 Task: Search one way flight ticket for 3 adults in first from New York: John F. Kennedy International Airport (was New York International Airport) to Gillette: Gillette Campbell County Airport on 5-1-2023. Choice of flights is Alaska. Number of bags: 11 checked bags. Price is upto 92000. Outbound departure time preference is 21:30.
Action: Mouse moved to (208, 239)
Screenshot: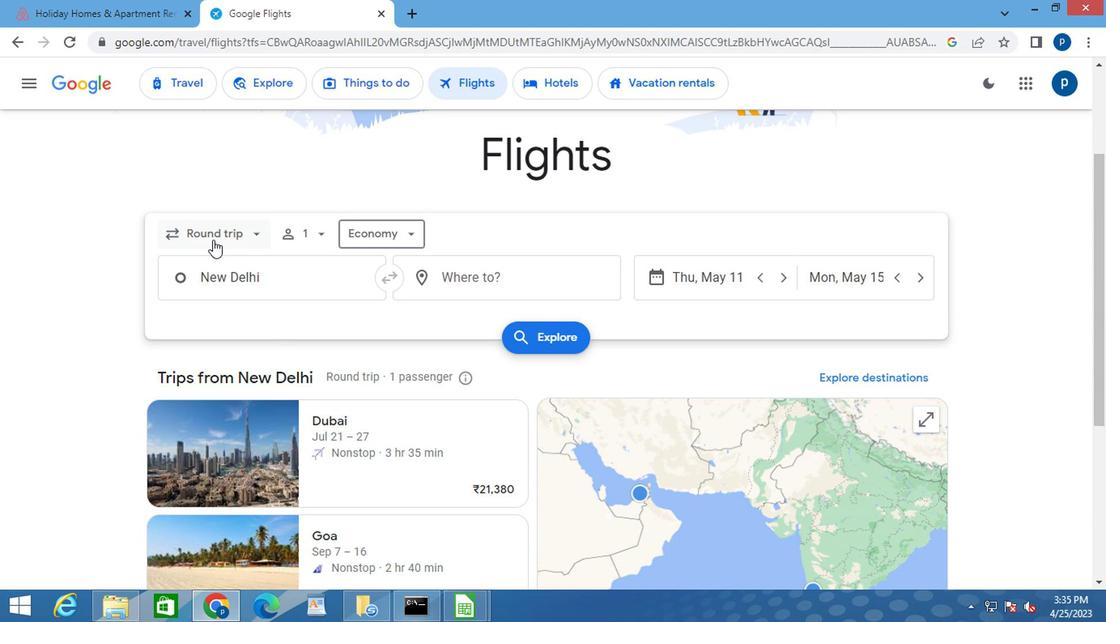 
Action: Mouse pressed left at (208, 239)
Screenshot: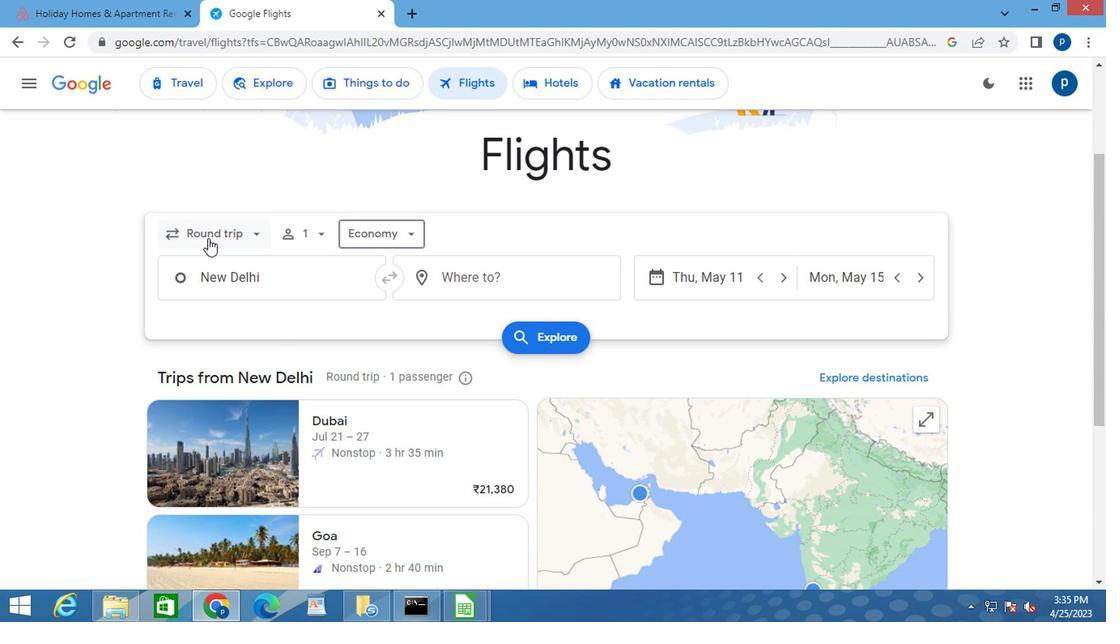 
Action: Mouse moved to (220, 301)
Screenshot: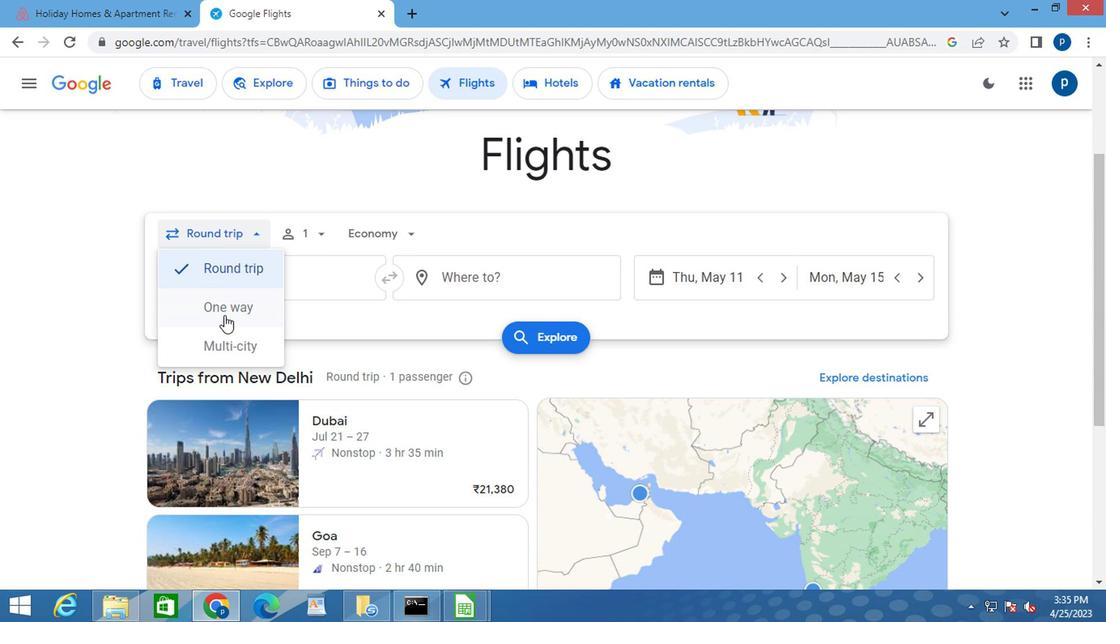 
Action: Mouse pressed left at (220, 301)
Screenshot: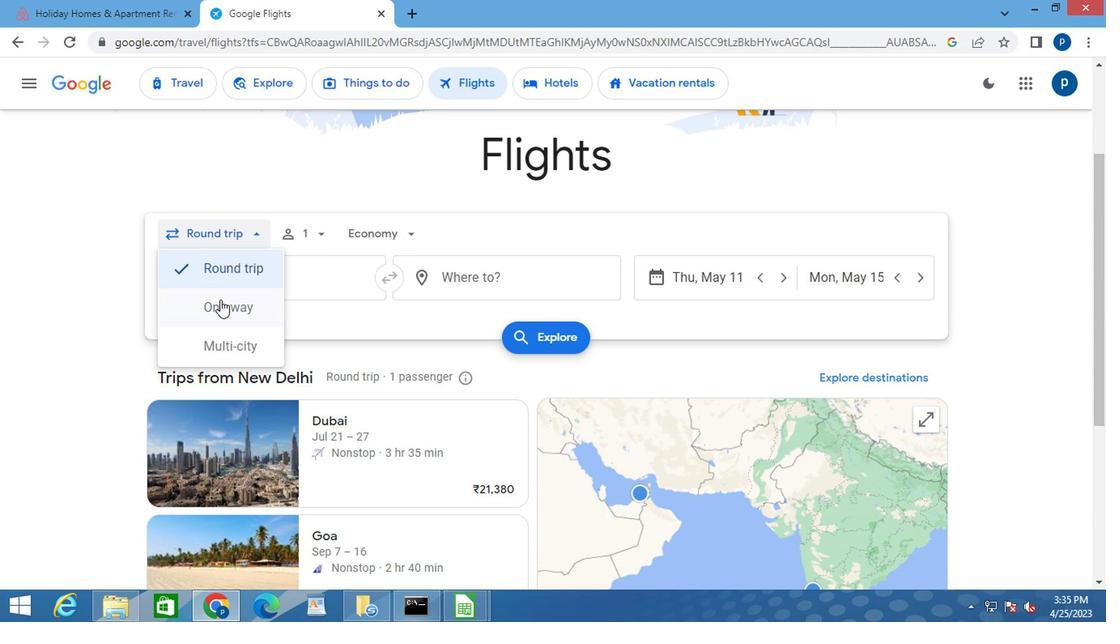 
Action: Mouse moved to (302, 240)
Screenshot: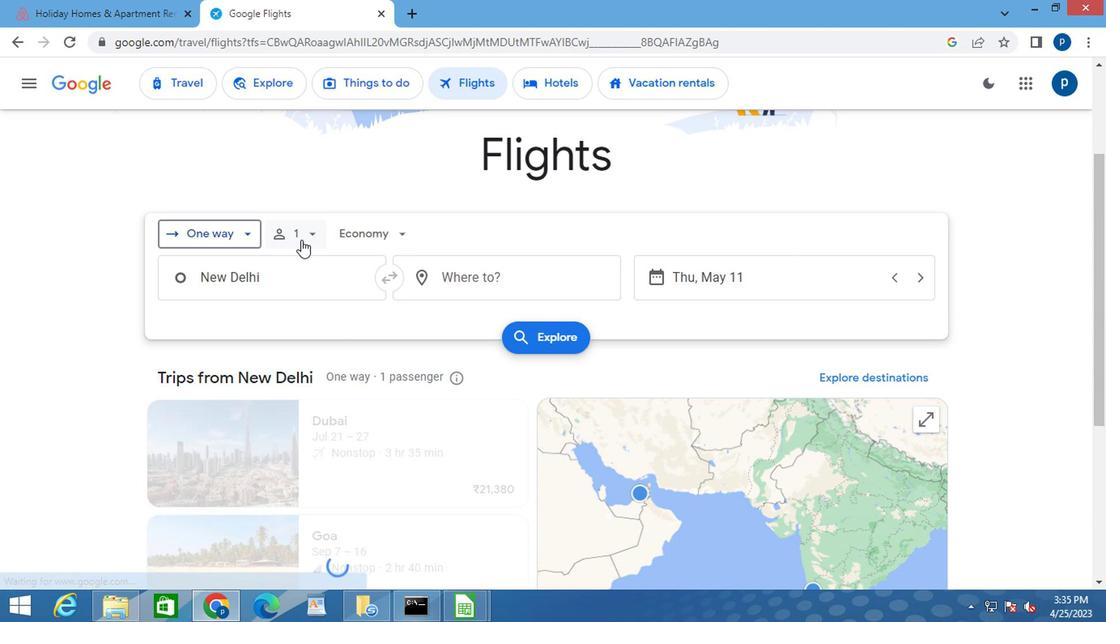 
Action: Mouse pressed left at (302, 240)
Screenshot: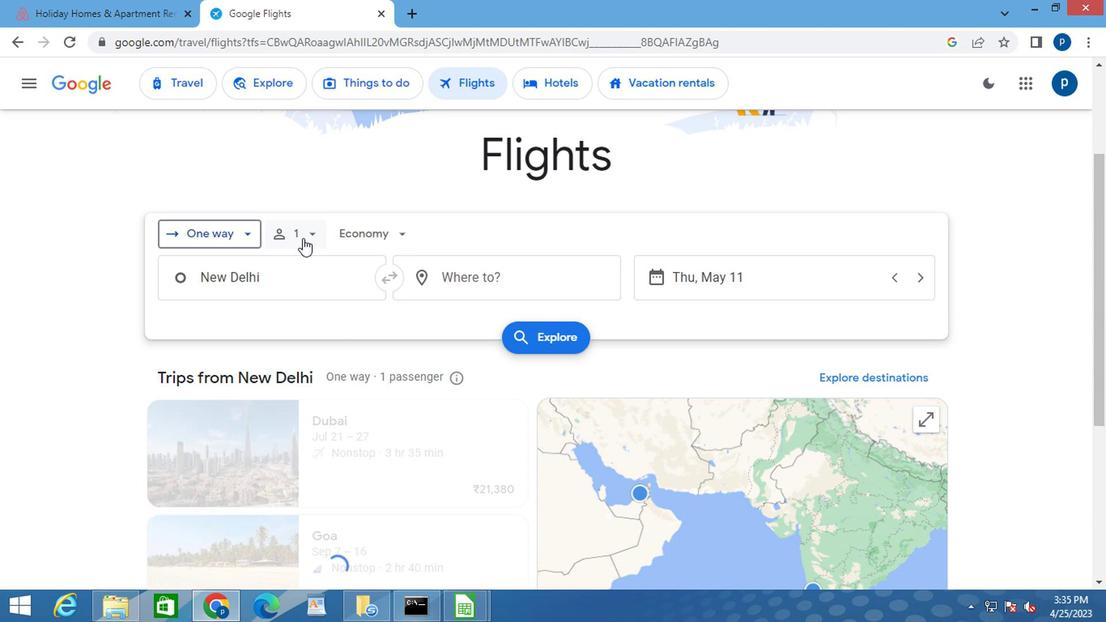 
Action: Mouse moved to (431, 274)
Screenshot: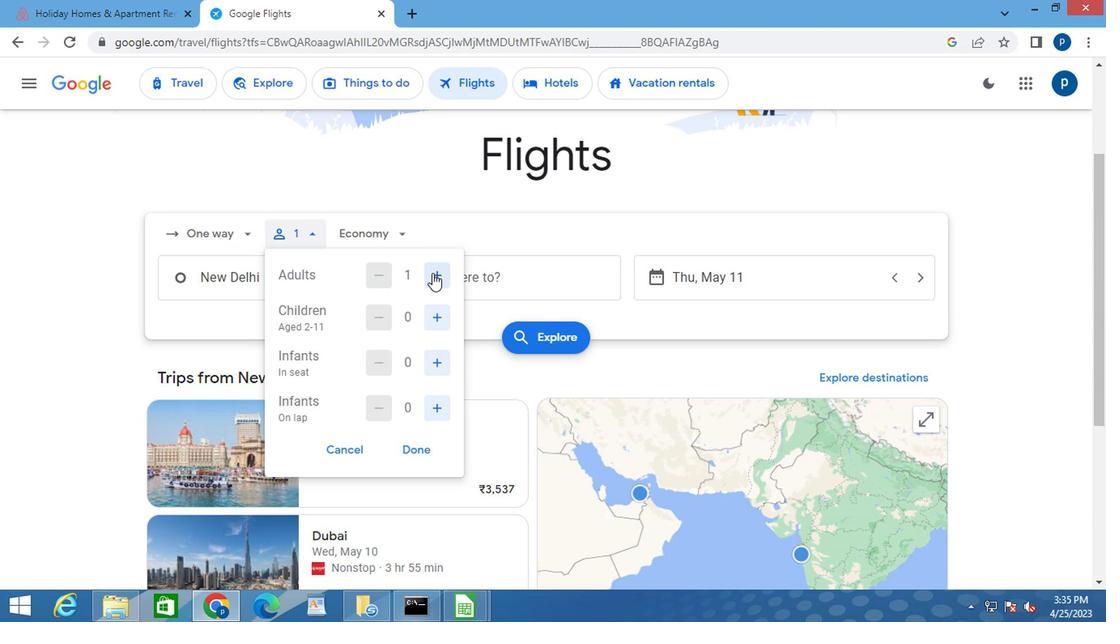 
Action: Mouse pressed left at (431, 274)
Screenshot: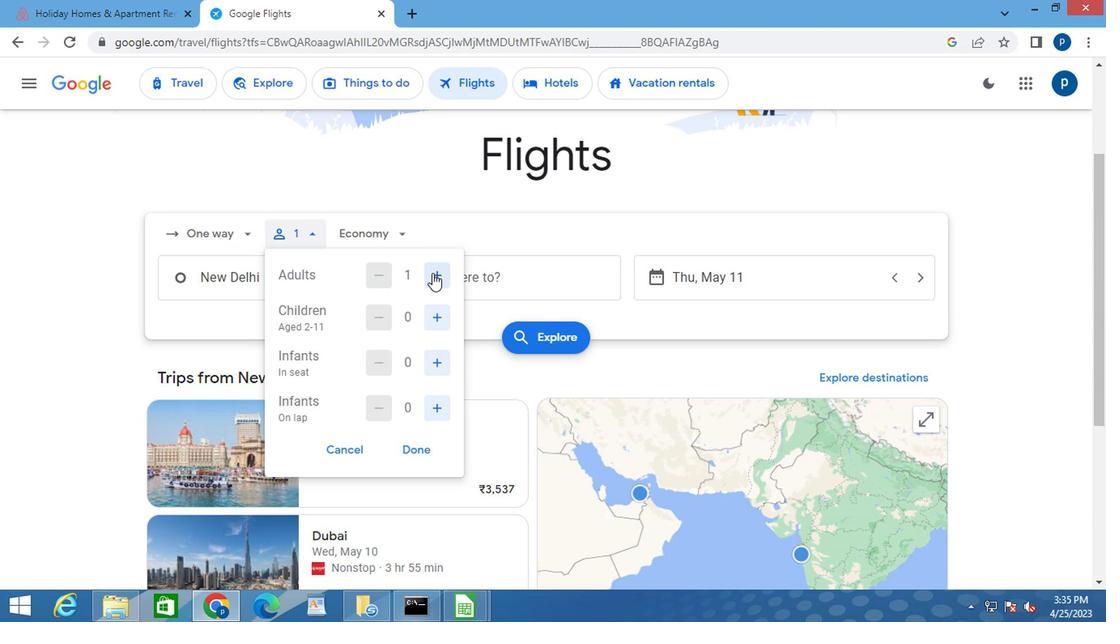 
Action: Mouse pressed left at (431, 274)
Screenshot: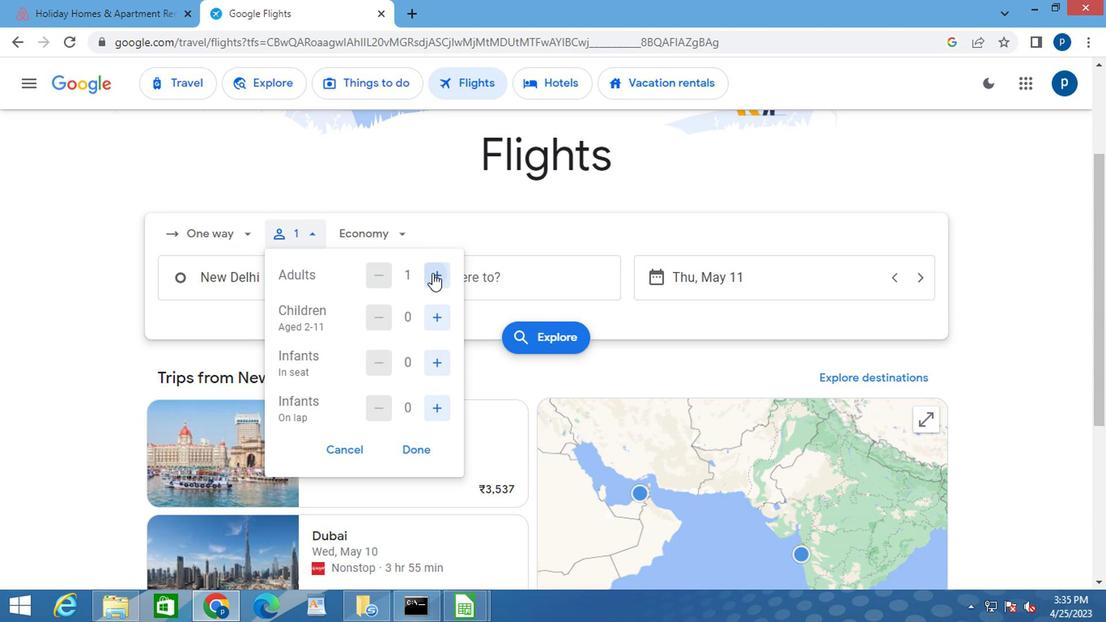 
Action: Mouse moved to (421, 442)
Screenshot: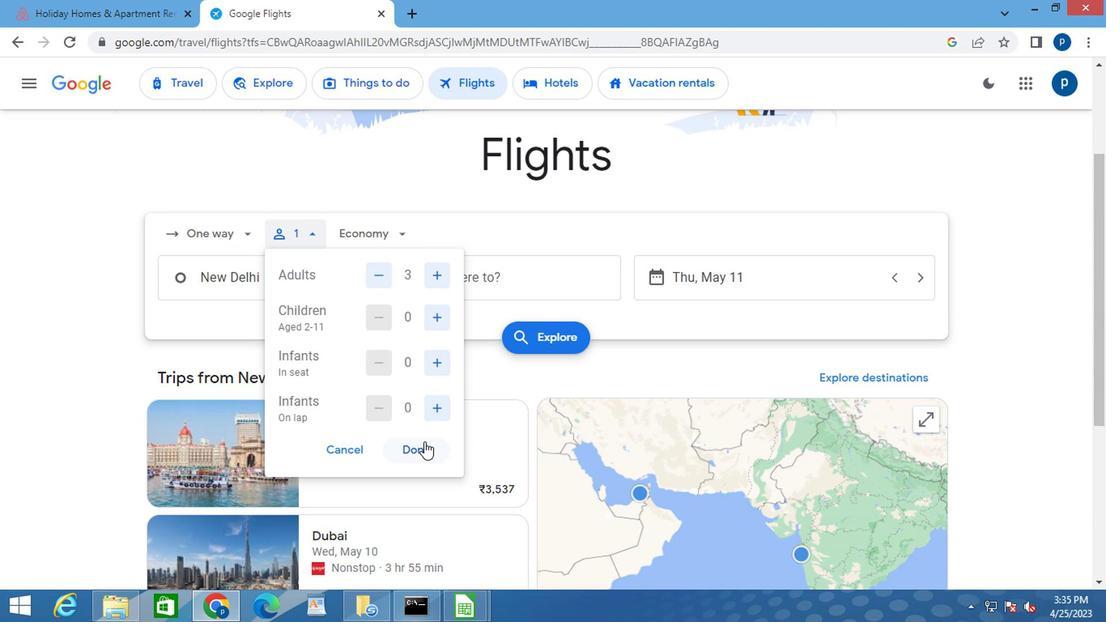 
Action: Mouse pressed left at (421, 442)
Screenshot: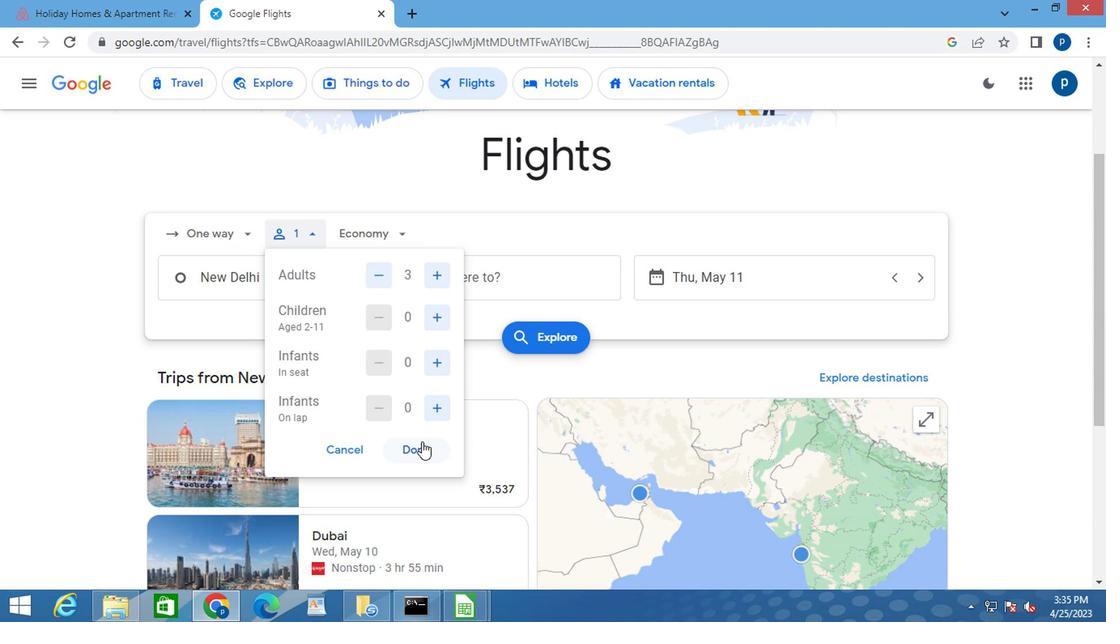 
Action: Mouse moved to (374, 238)
Screenshot: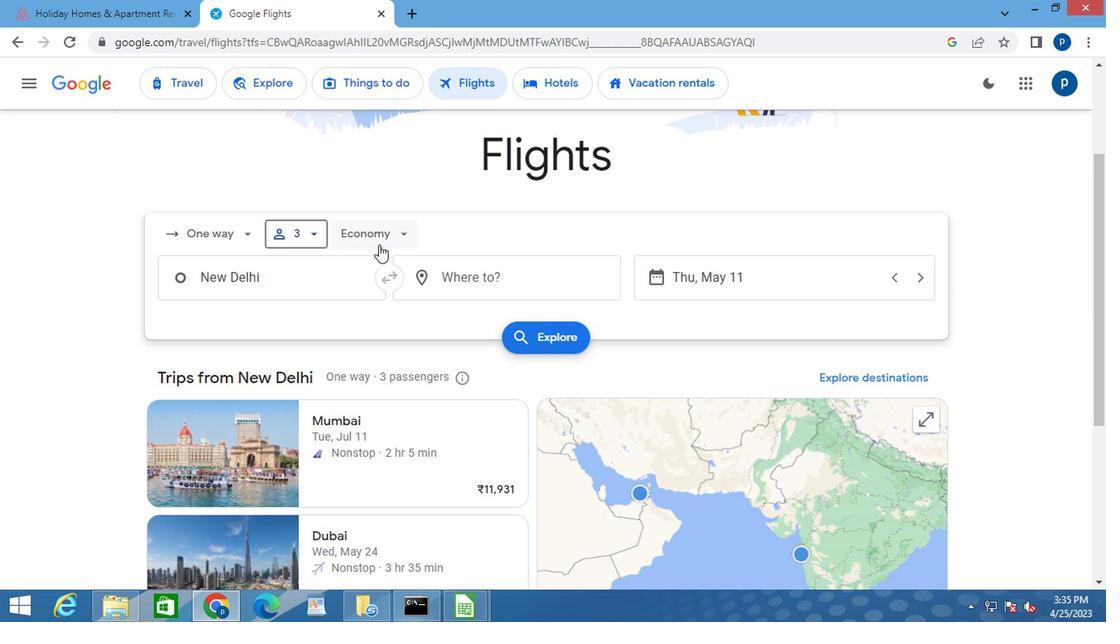 
Action: Mouse pressed left at (374, 238)
Screenshot: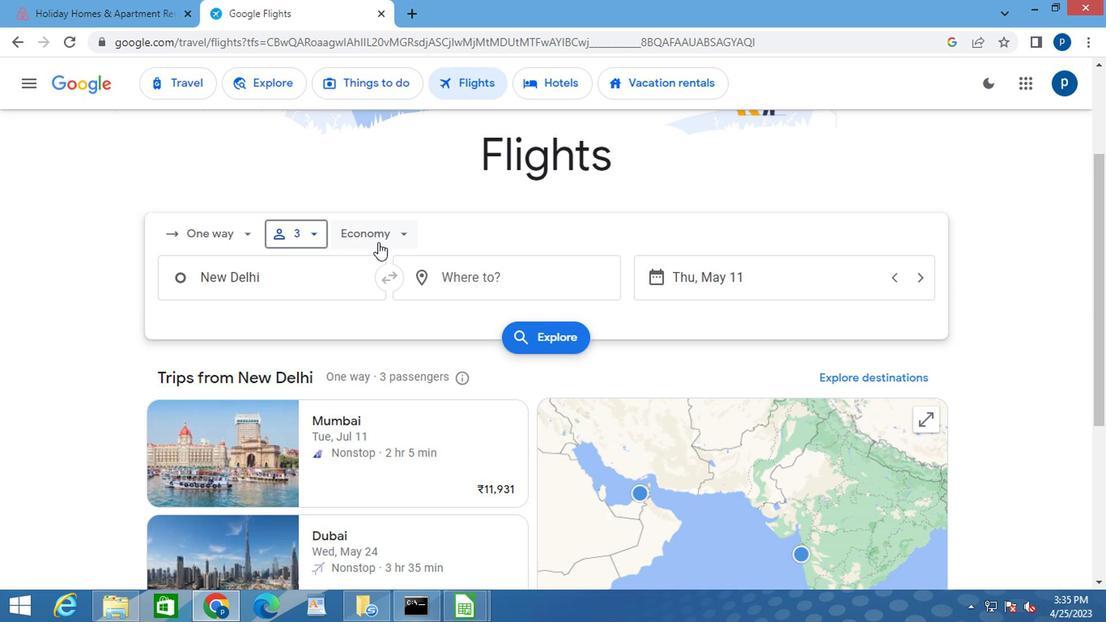 
Action: Mouse moved to (393, 383)
Screenshot: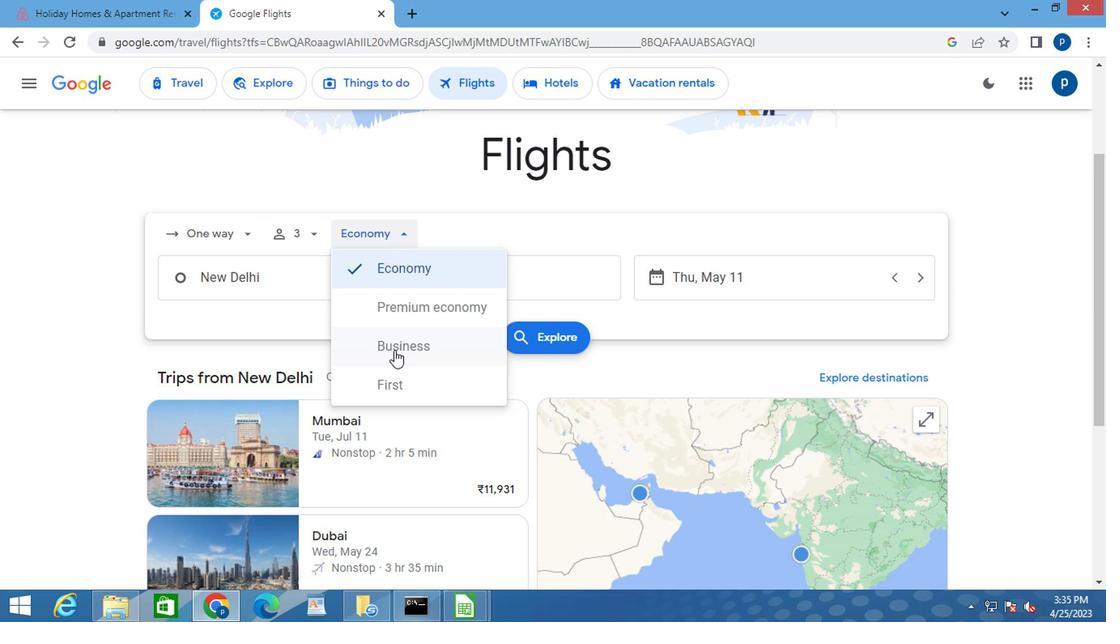
Action: Mouse pressed left at (393, 383)
Screenshot: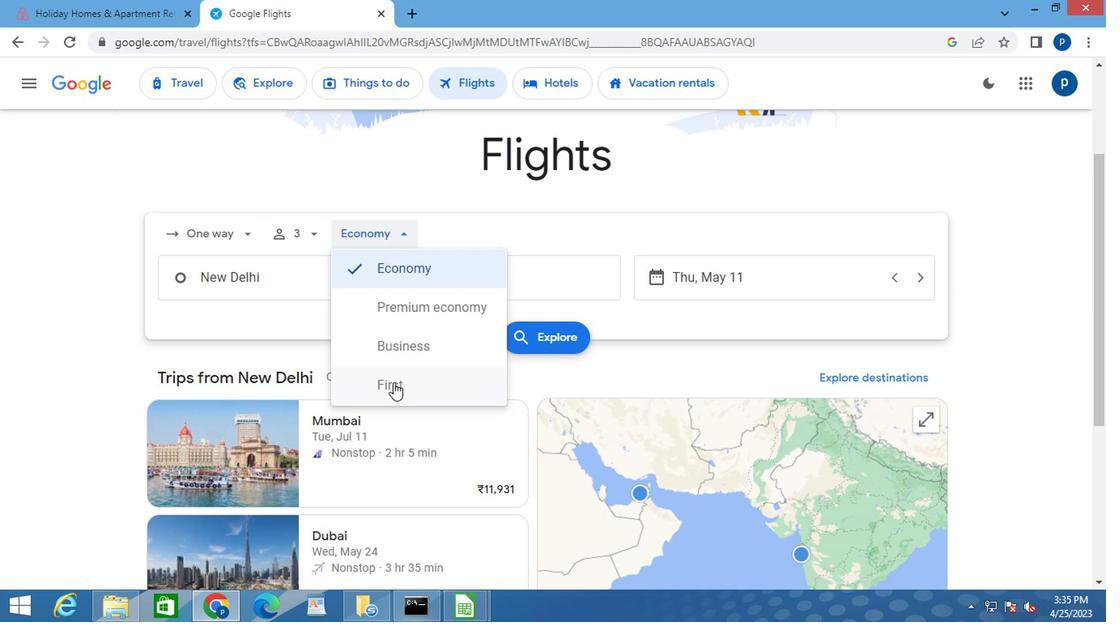 
Action: Mouse moved to (246, 281)
Screenshot: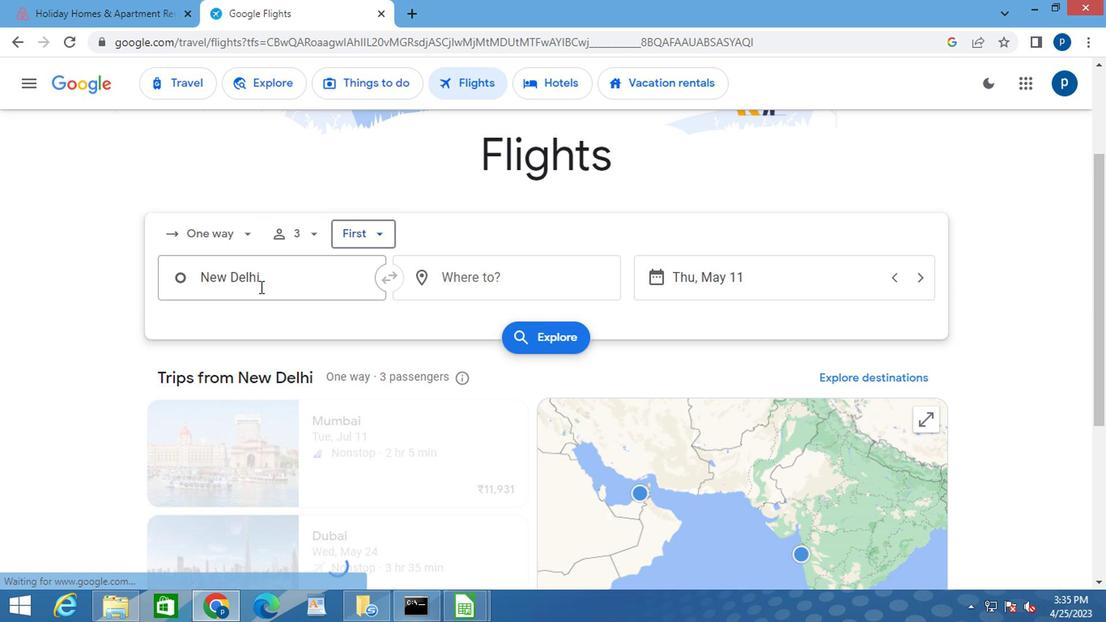 
Action: Mouse pressed left at (246, 281)
Screenshot: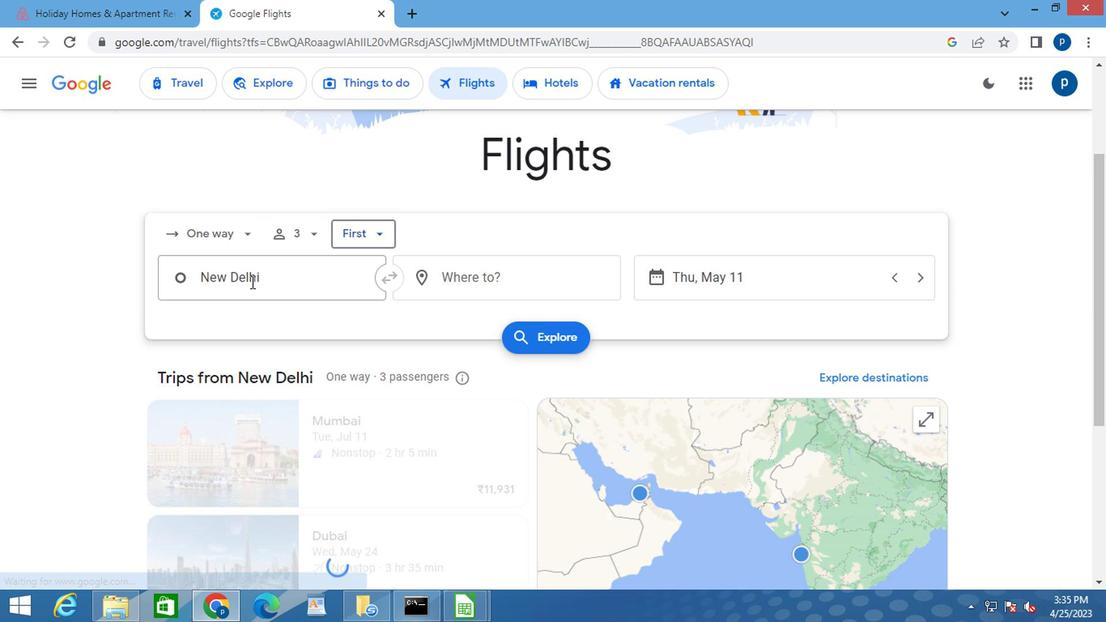 
Action: Mouse moved to (253, 279)
Screenshot: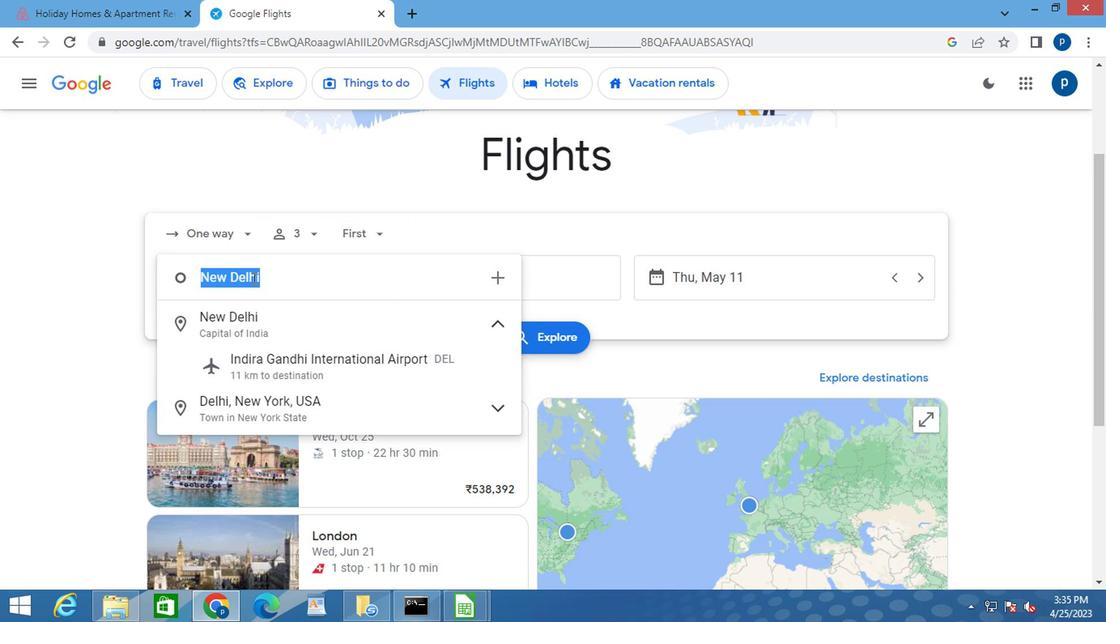 
Action: Key pressed <Key.delete>k<Key.caps_lock>enne
Screenshot: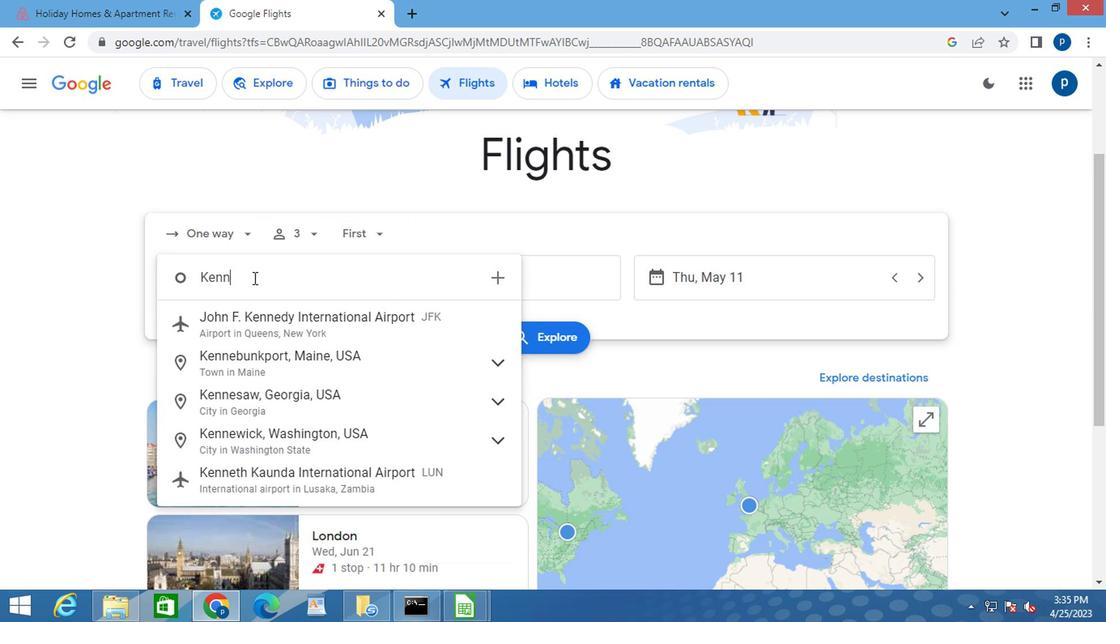 
Action: Mouse moved to (291, 317)
Screenshot: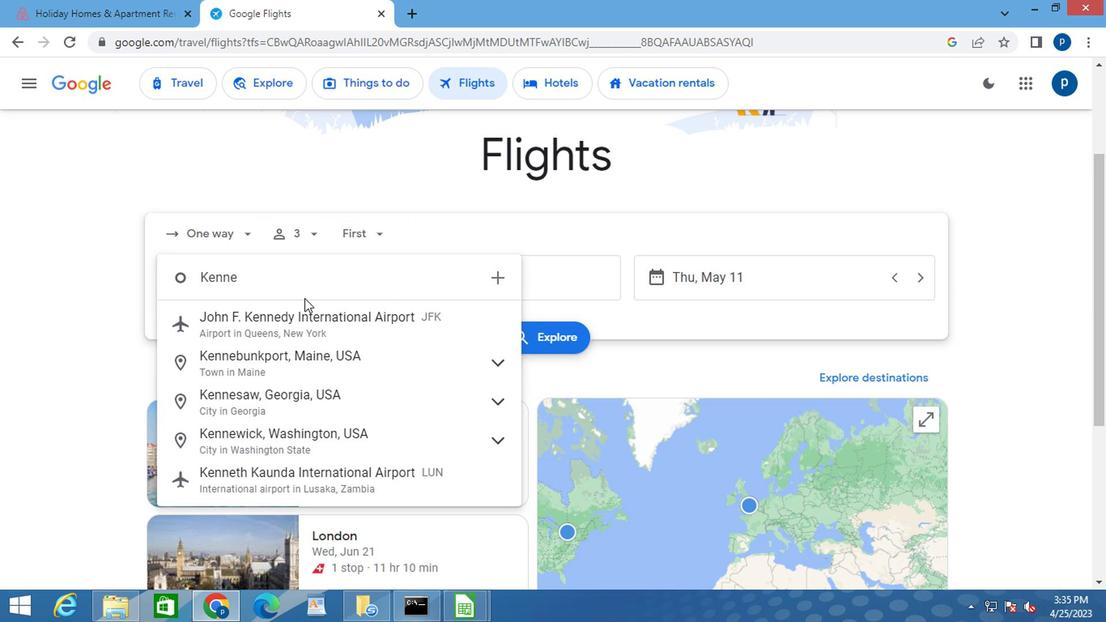
Action: Mouse pressed left at (291, 317)
Screenshot: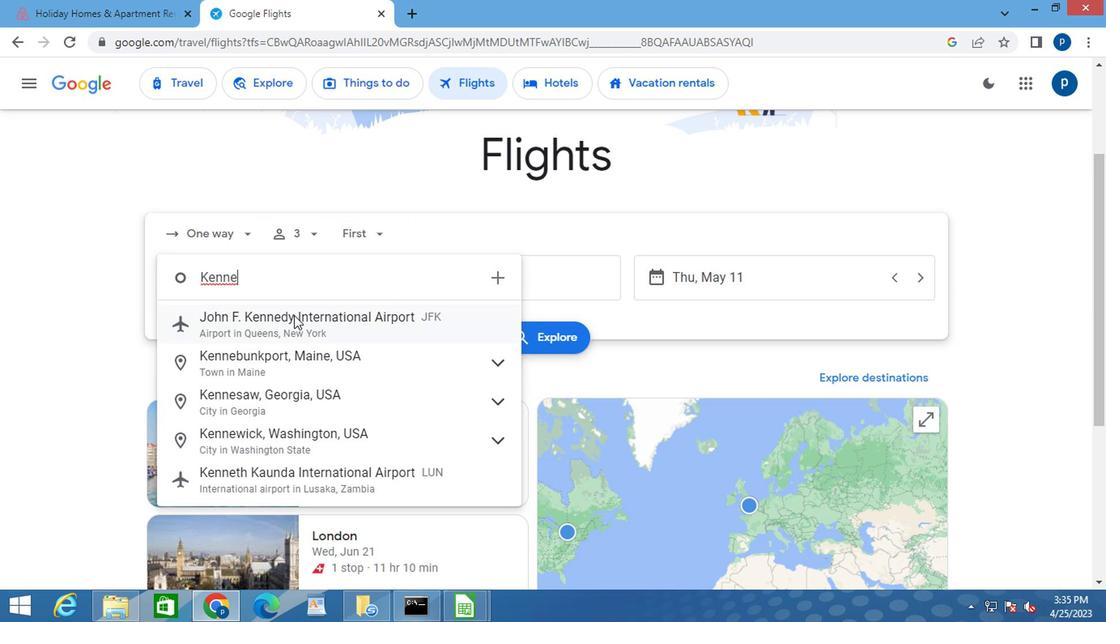 
Action: Mouse moved to (455, 282)
Screenshot: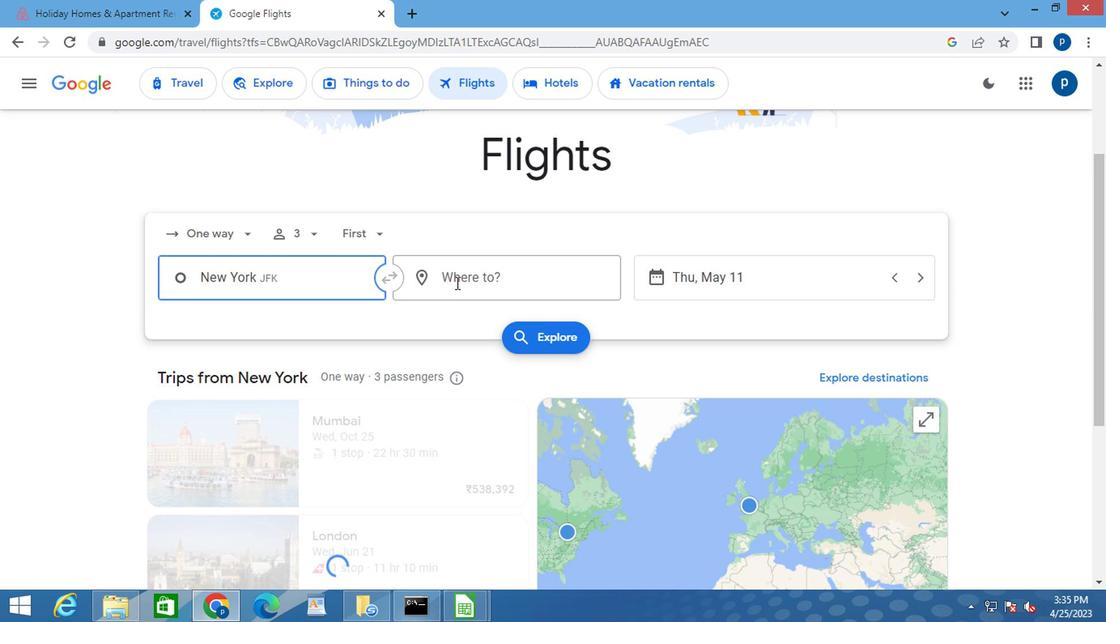 
Action: Mouse pressed left at (455, 282)
Screenshot: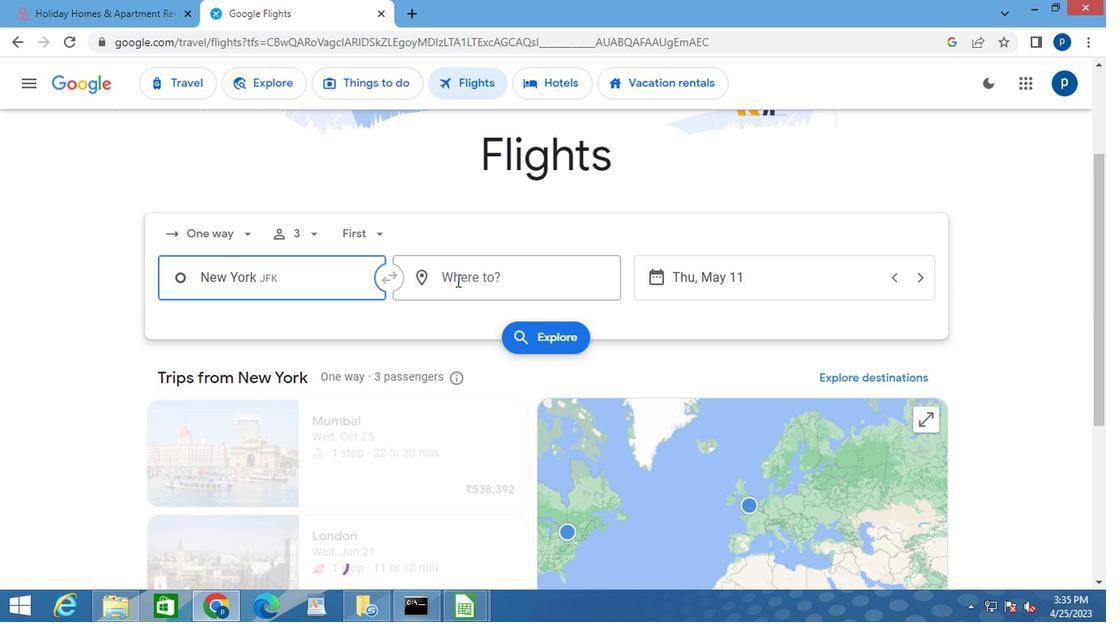 
Action: Mouse moved to (455, 279)
Screenshot: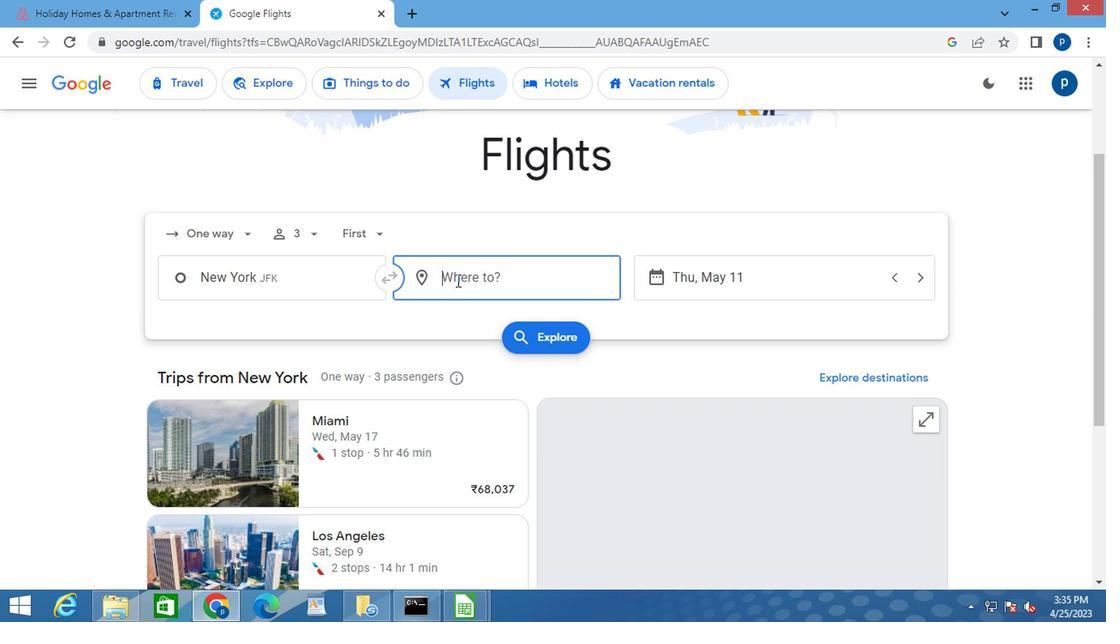 
Action: Key pressed <Key.caps_lock>g<Key.caps_lock>illt<Key.backspace>et
Screenshot: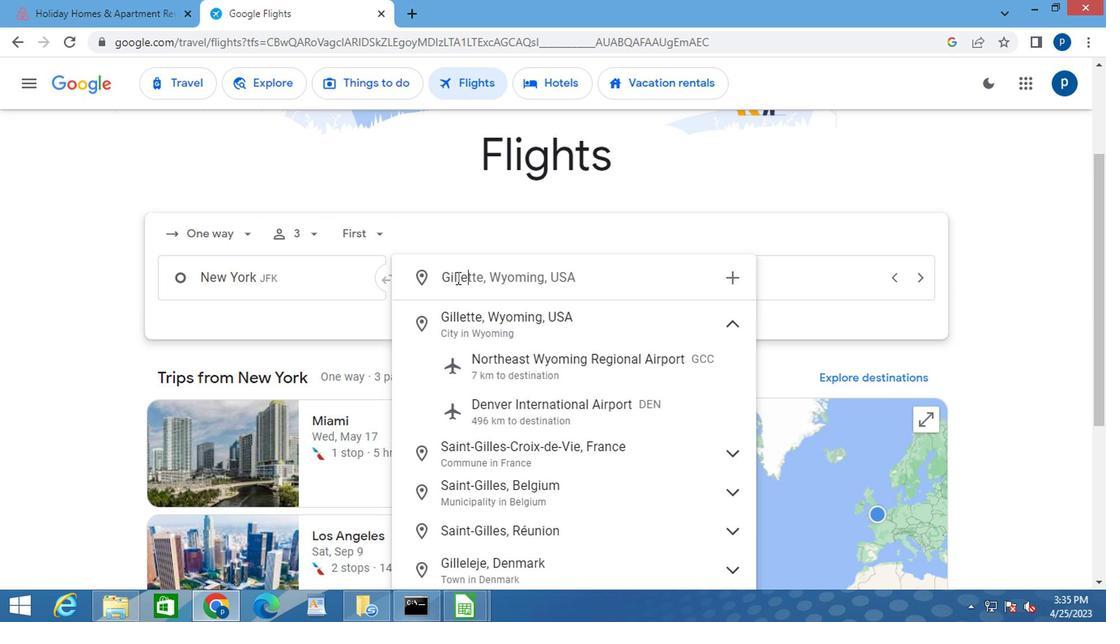 
Action: Mouse moved to (486, 329)
Screenshot: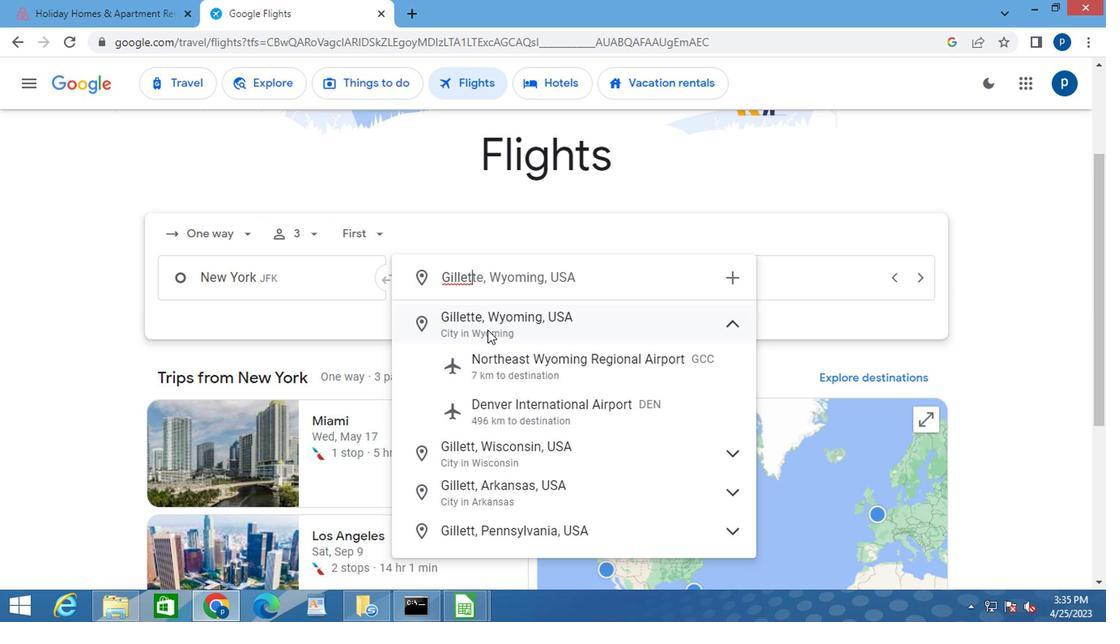 
Action: Mouse pressed left at (486, 329)
Screenshot: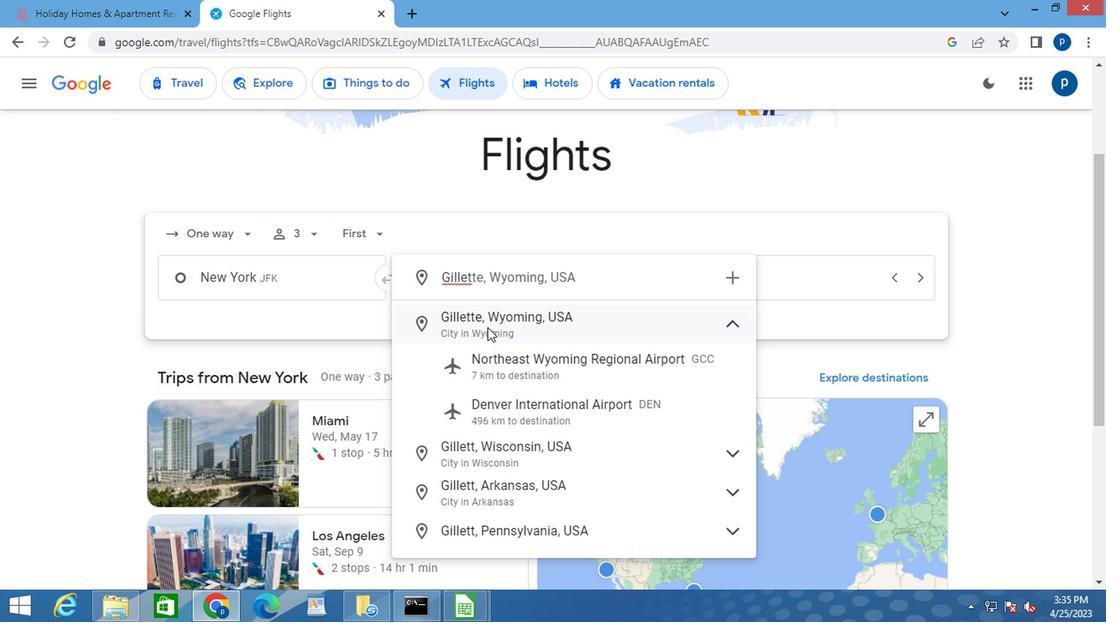 
Action: Mouse moved to (655, 284)
Screenshot: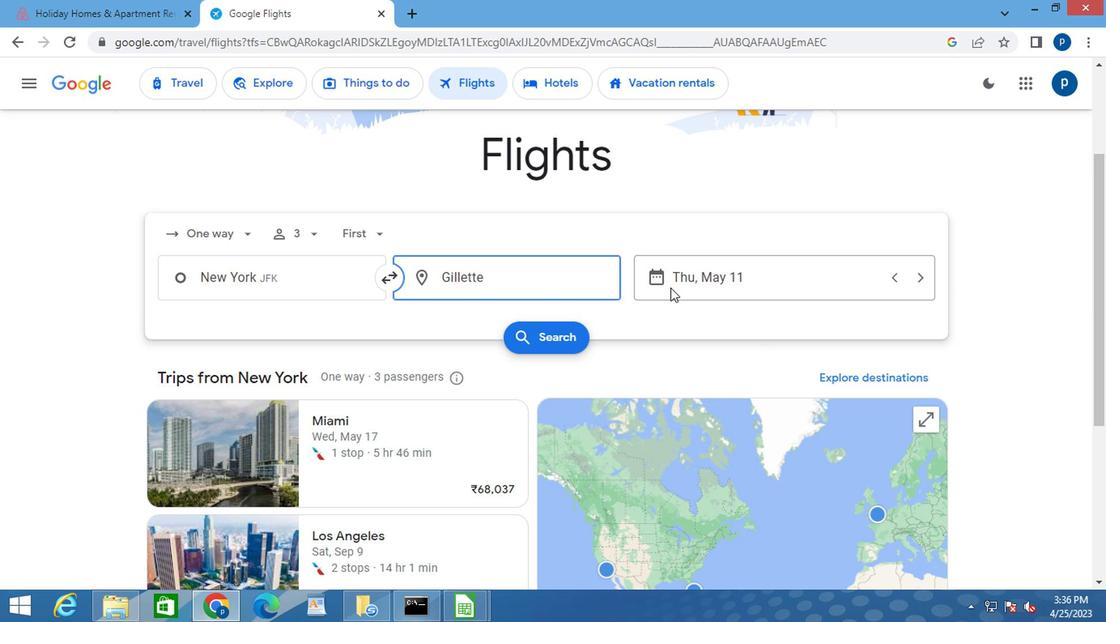
Action: Mouse pressed left at (655, 284)
Screenshot: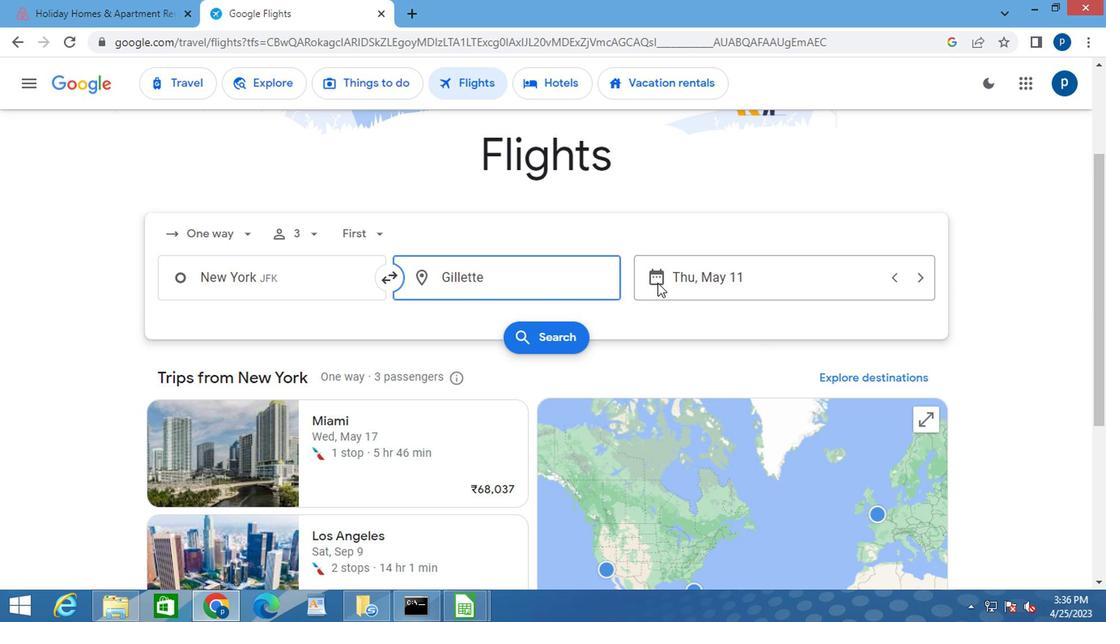 
Action: Mouse moved to (704, 293)
Screenshot: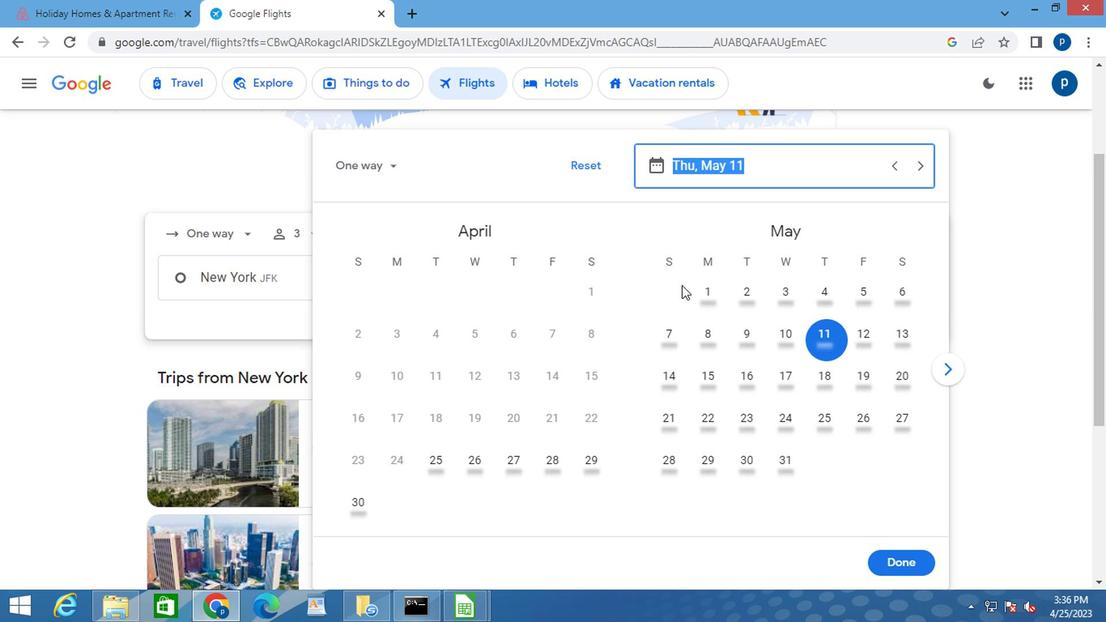 
Action: Mouse pressed left at (704, 293)
Screenshot: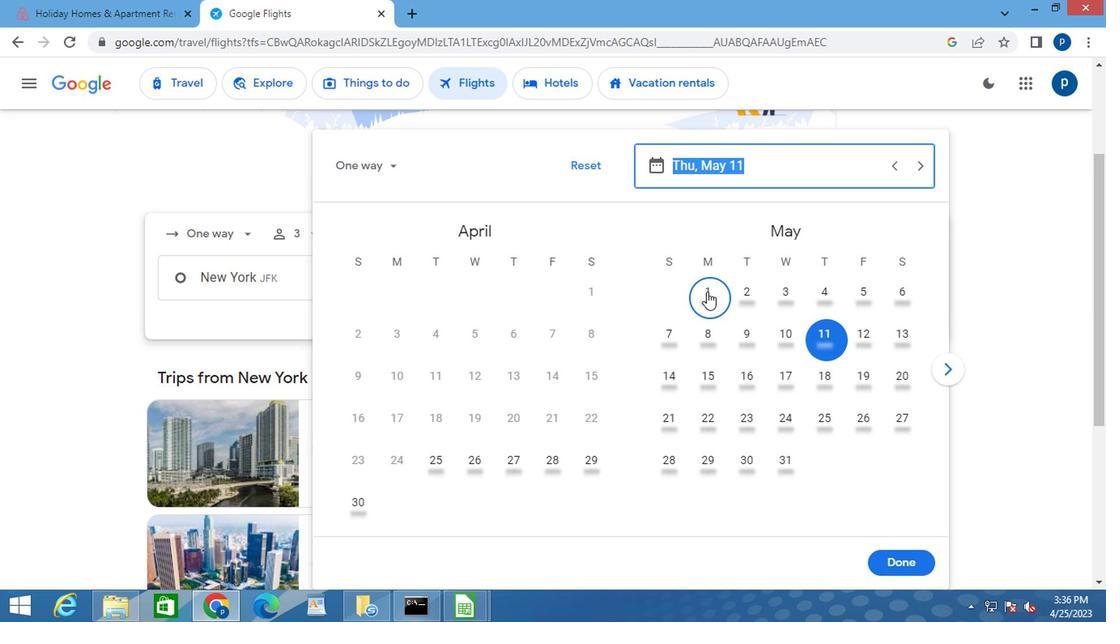 
Action: Mouse moved to (891, 562)
Screenshot: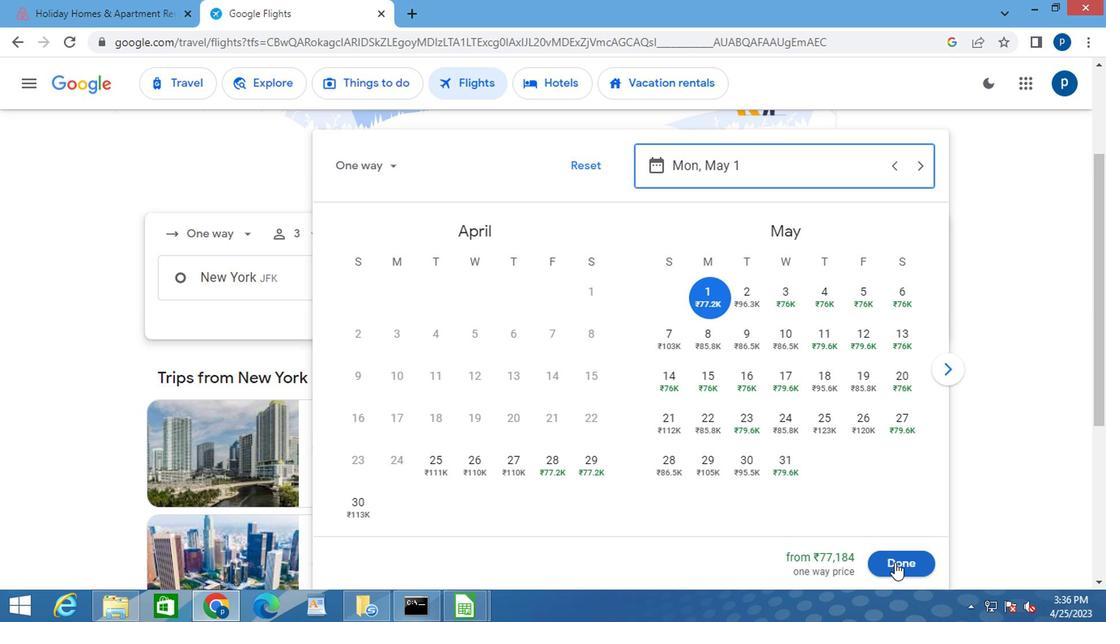 
Action: Mouse pressed left at (891, 562)
Screenshot: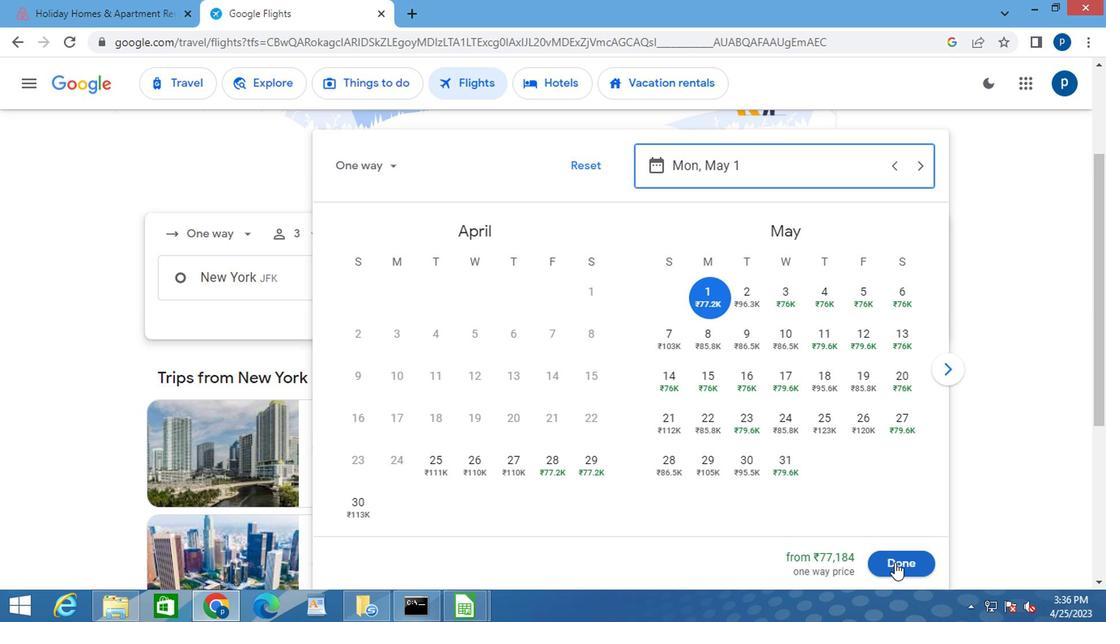 
Action: Mouse moved to (558, 345)
Screenshot: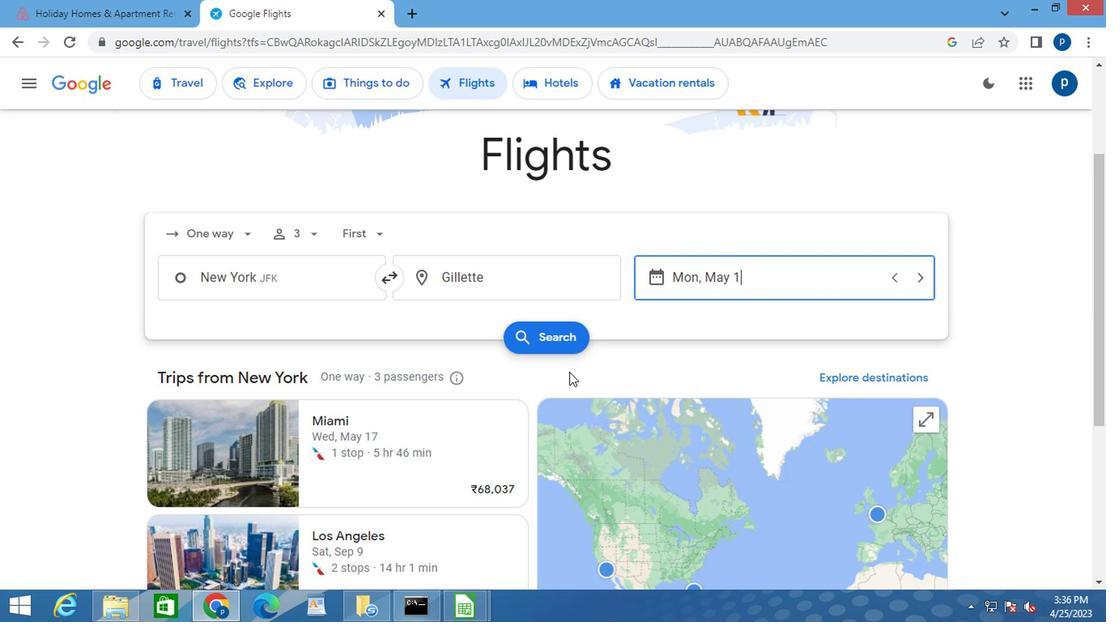 
Action: Mouse pressed left at (558, 345)
Screenshot: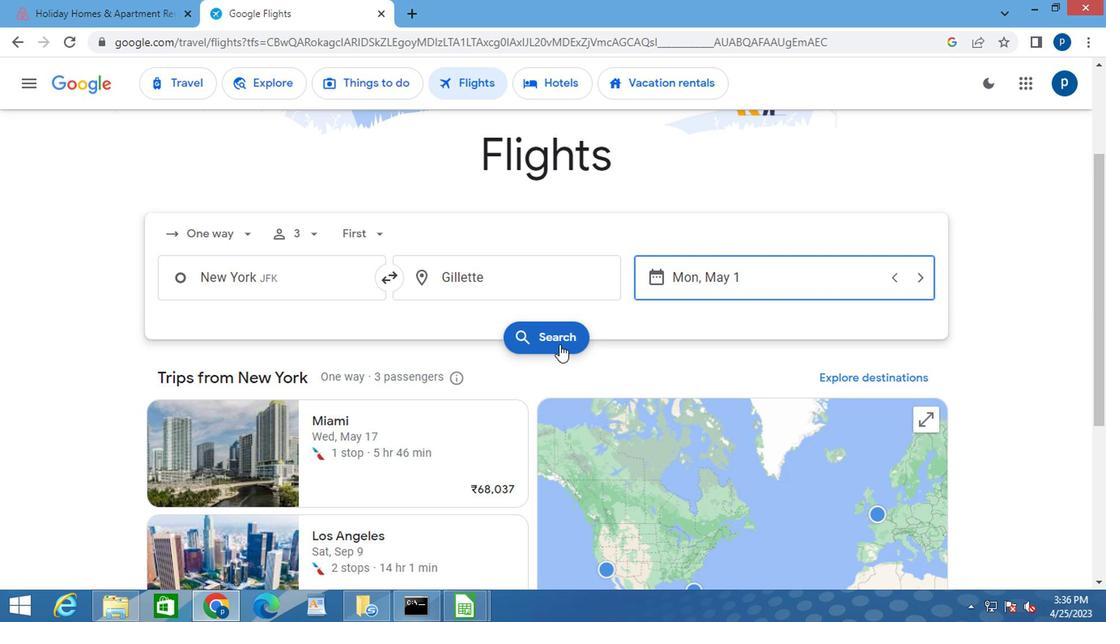 
Action: Mouse moved to (178, 236)
Screenshot: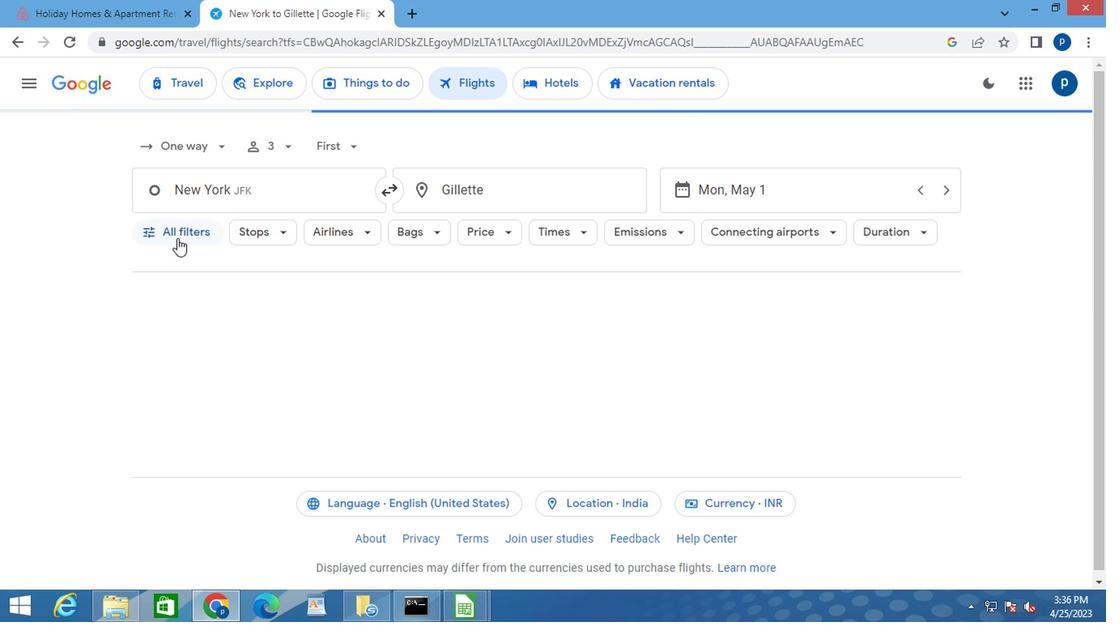 
Action: Mouse pressed left at (178, 236)
Screenshot: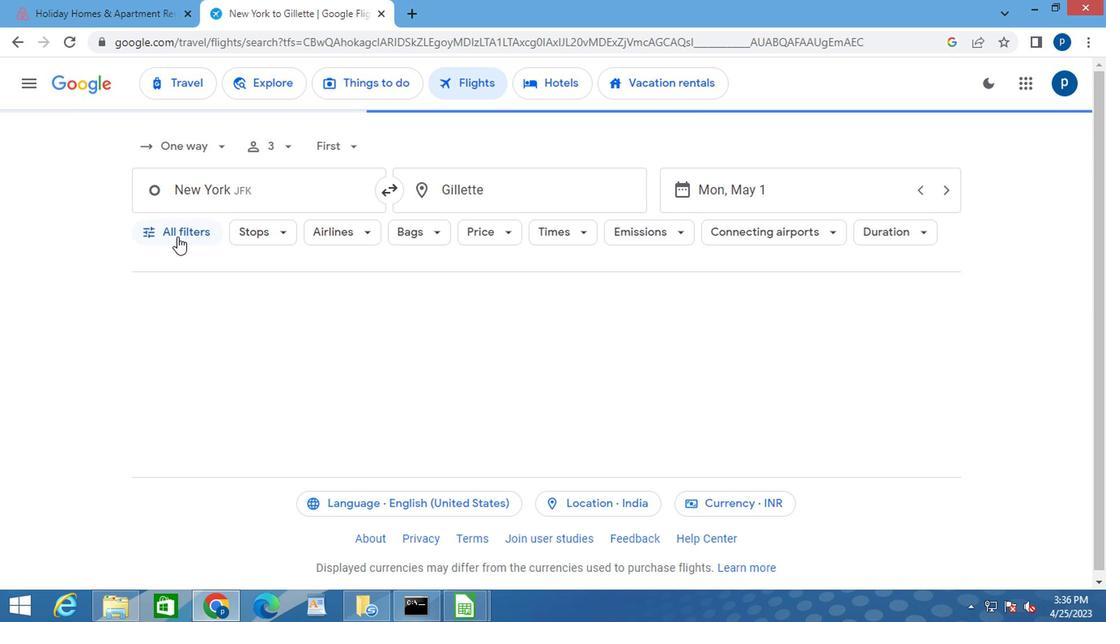 
Action: Mouse moved to (255, 357)
Screenshot: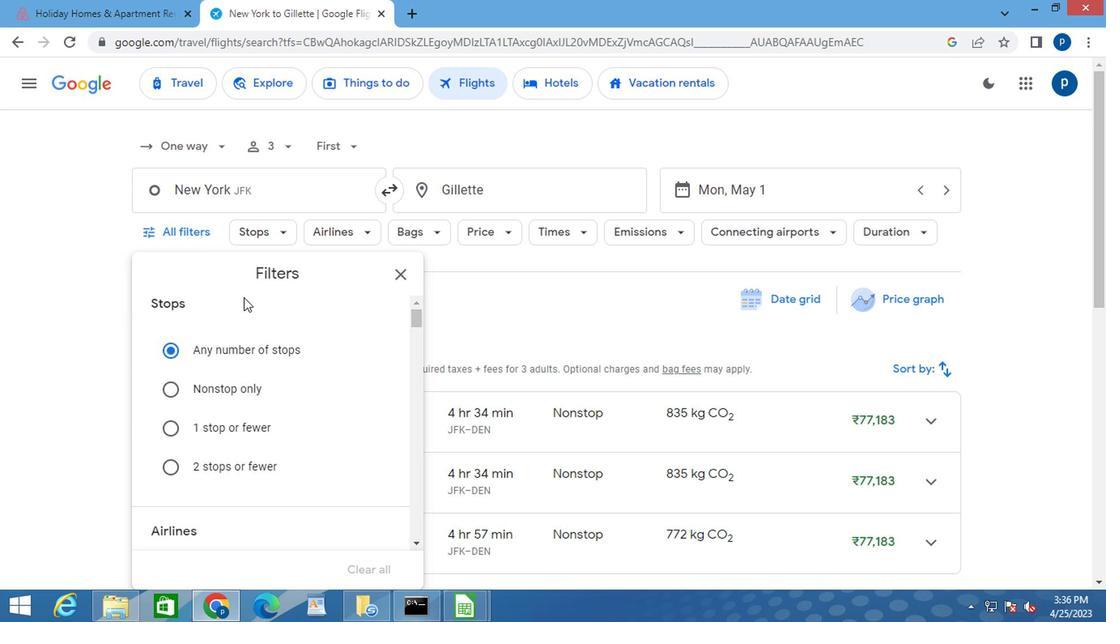 
Action: Mouse scrolled (255, 356) with delta (0, -1)
Screenshot: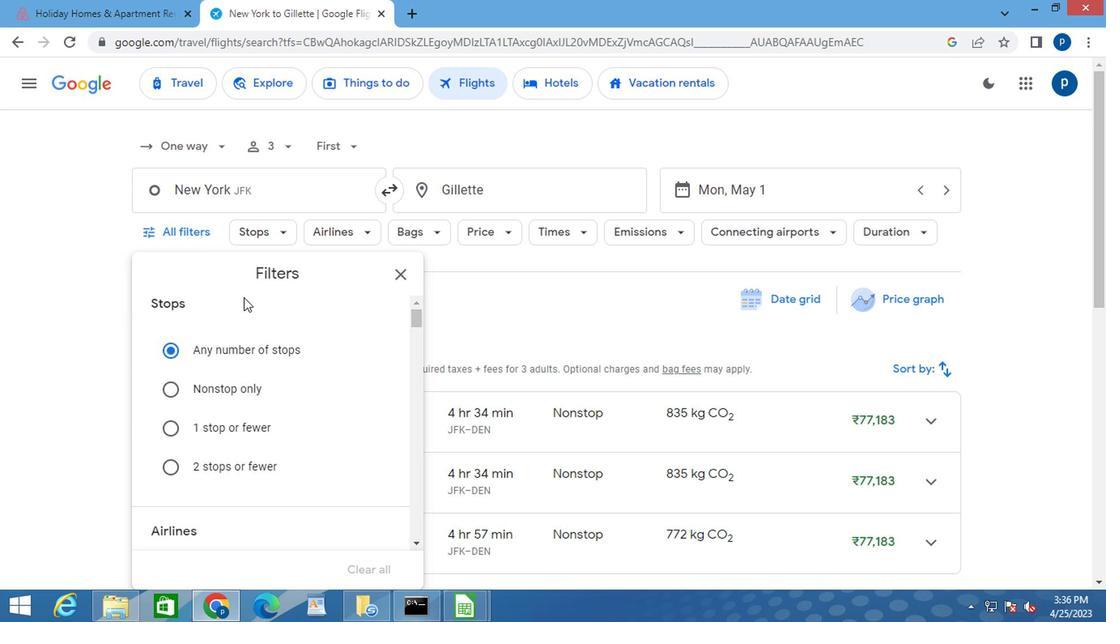 
Action: Mouse moved to (255, 359)
Screenshot: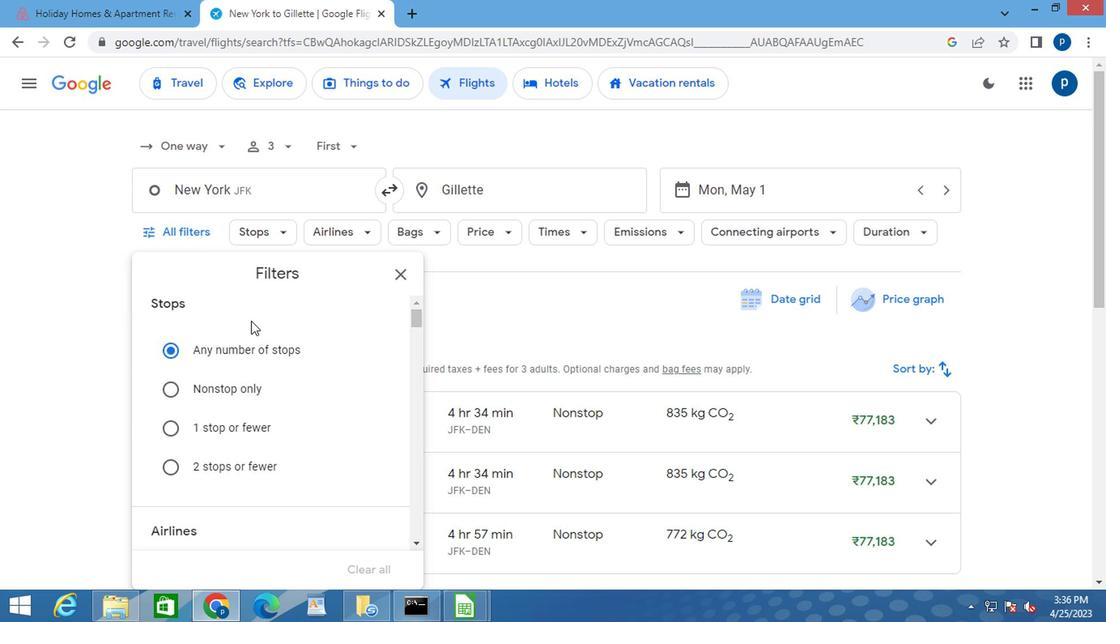 
Action: Mouse scrolled (255, 359) with delta (0, 0)
Screenshot: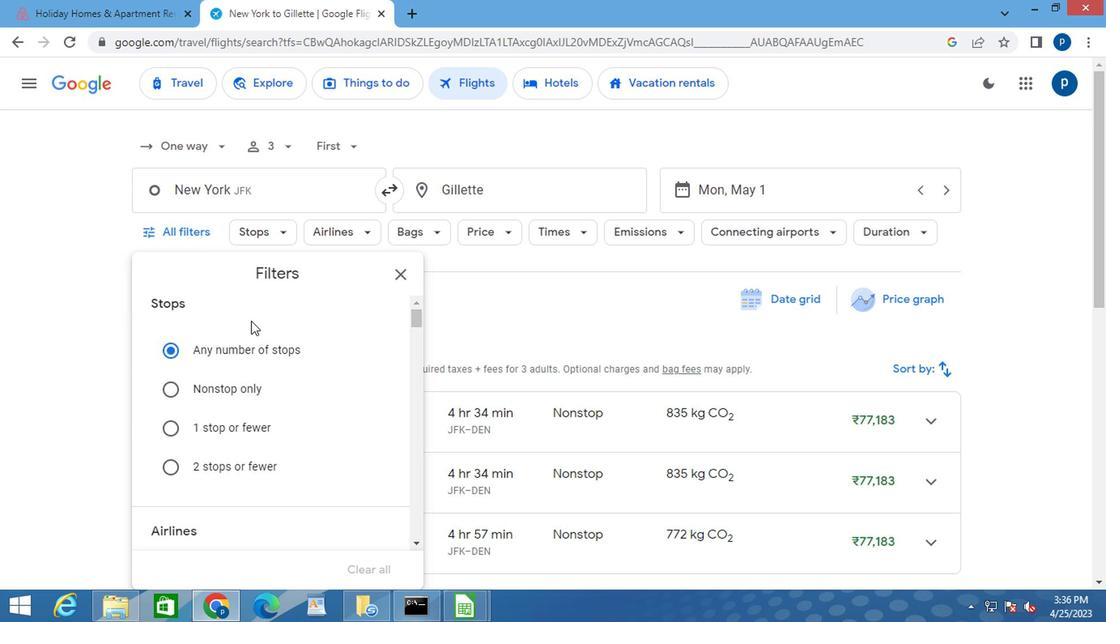 
Action: Mouse scrolled (255, 359) with delta (0, 0)
Screenshot: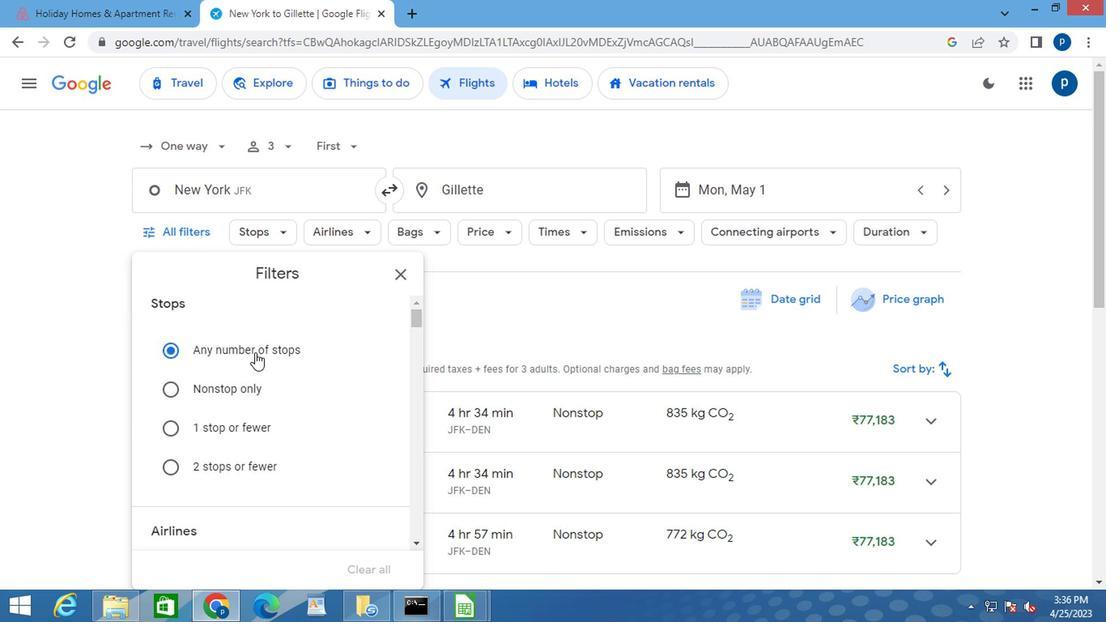 
Action: Mouse moved to (257, 360)
Screenshot: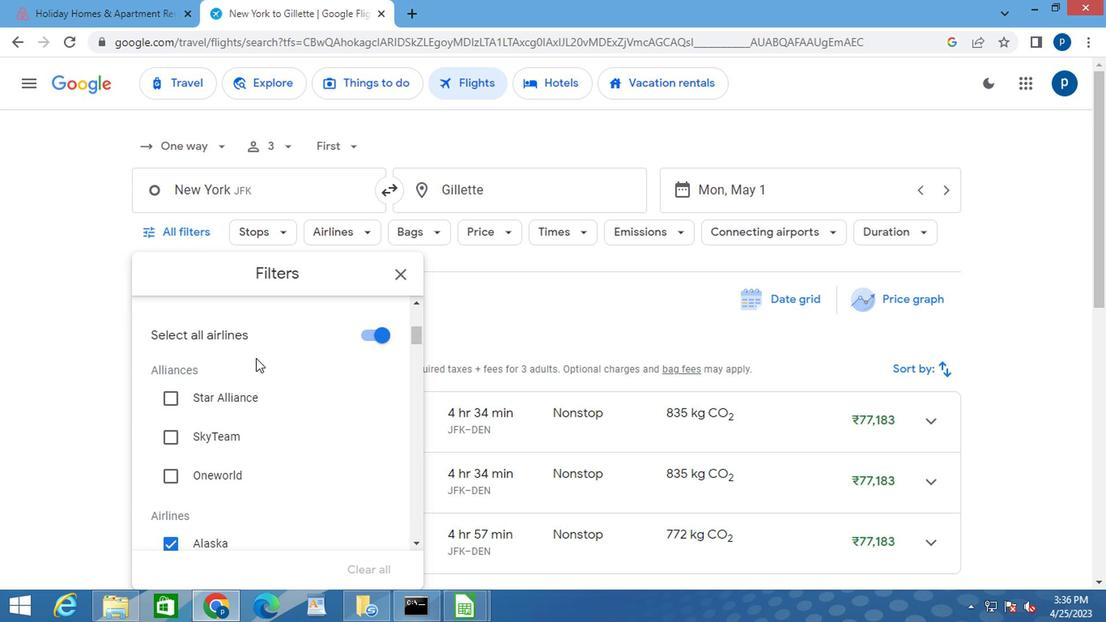 
Action: Mouse scrolled (257, 359) with delta (0, 0)
Screenshot: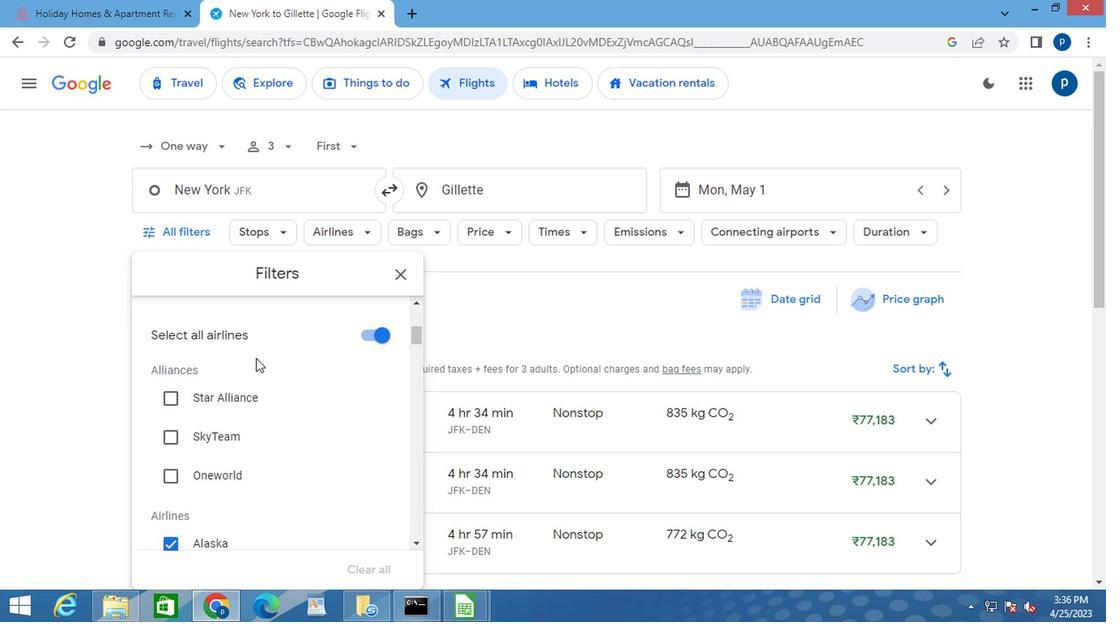 
Action: Mouse moved to (259, 363)
Screenshot: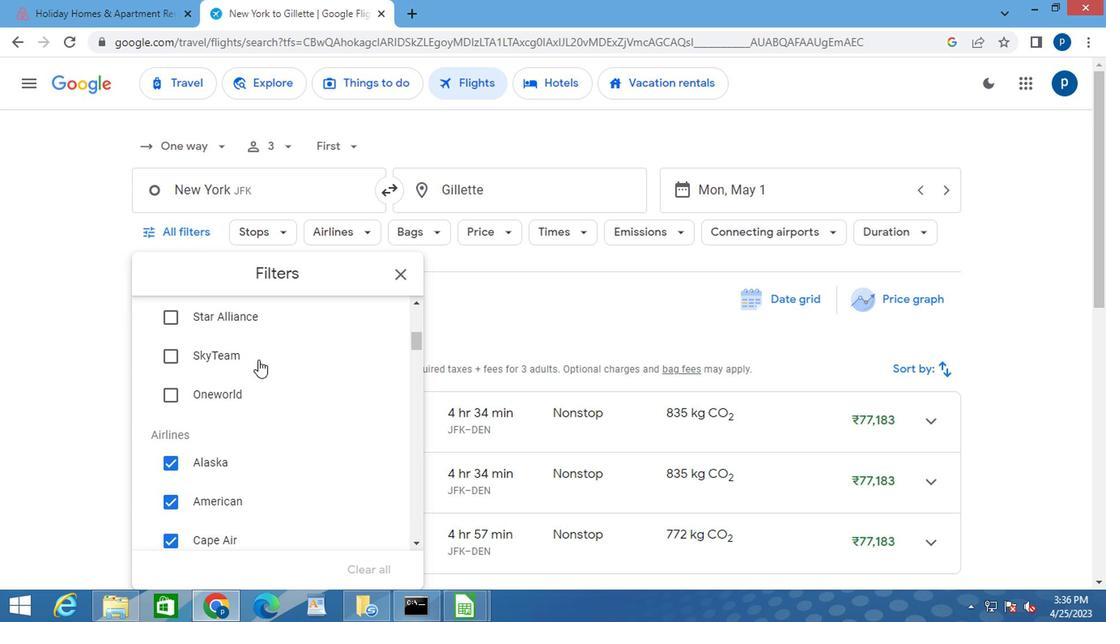 
Action: Mouse scrolled (259, 362) with delta (0, -1)
Screenshot: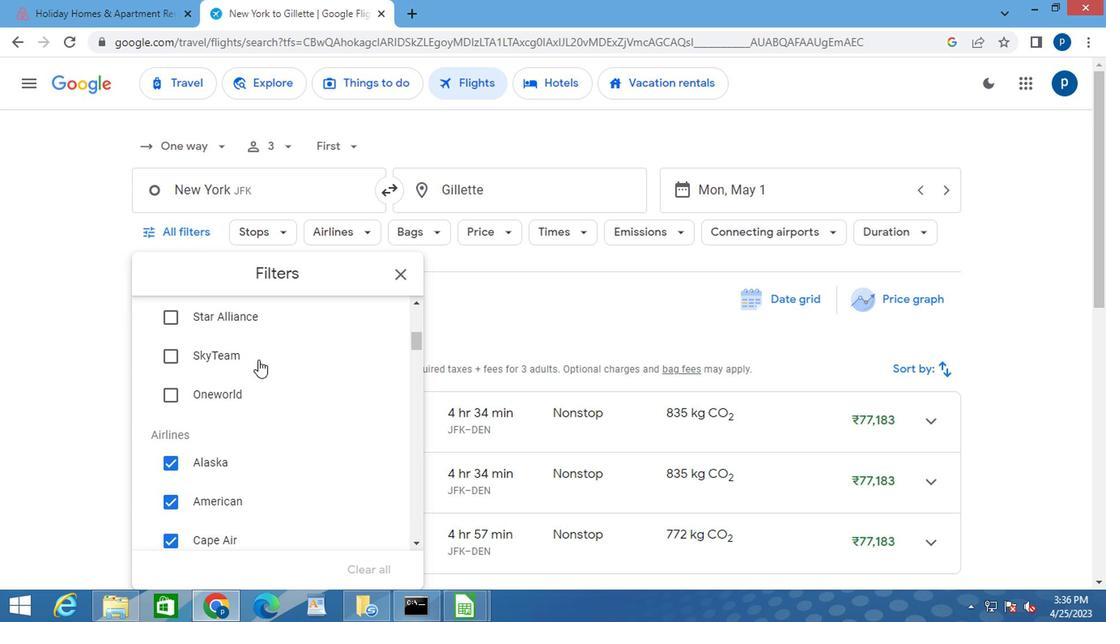 
Action: Mouse moved to (361, 376)
Screenshot: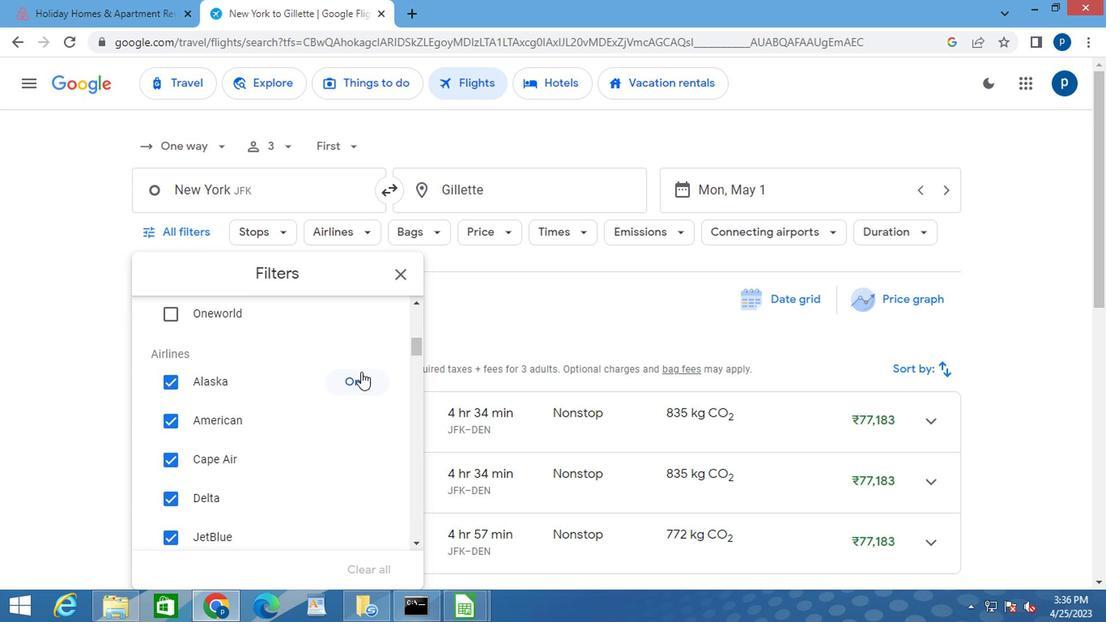
Action: Mouse pressed left at (361, 376)
Screenshot: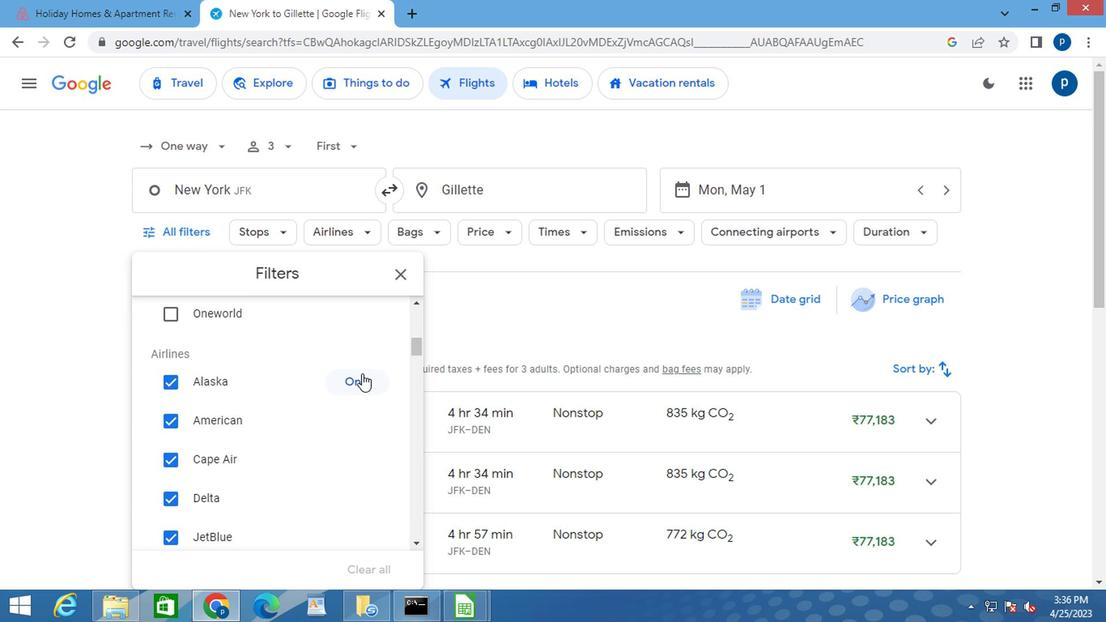 
Action: Mouse moved to (285, 436)
Screenshot: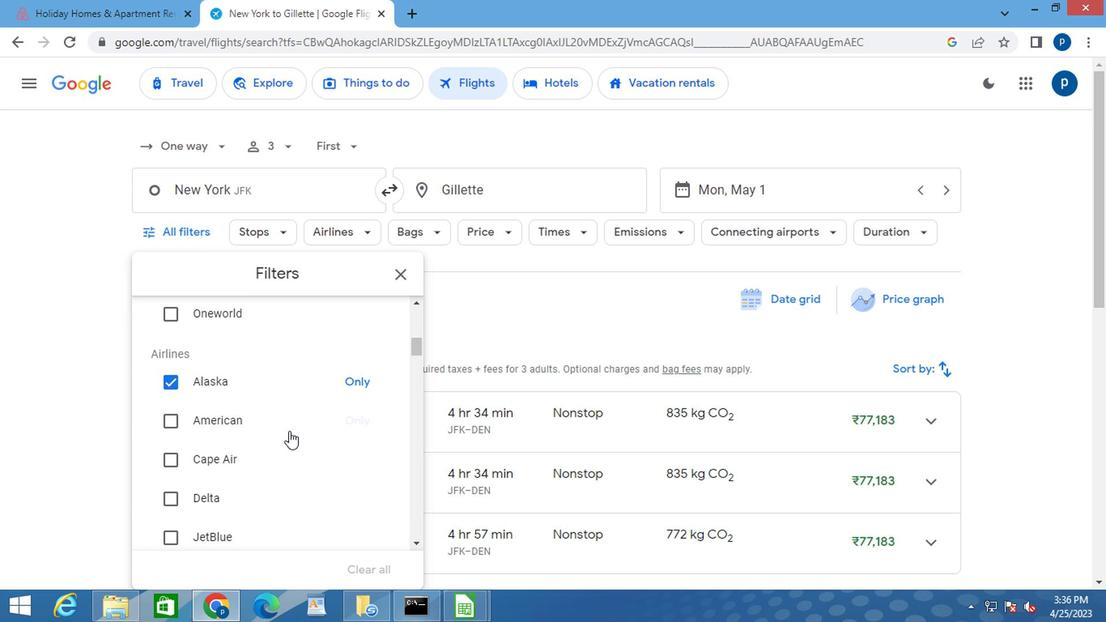 
Action: Mouse scrolled (285, 435) with delta (0, 0)
Screenshot: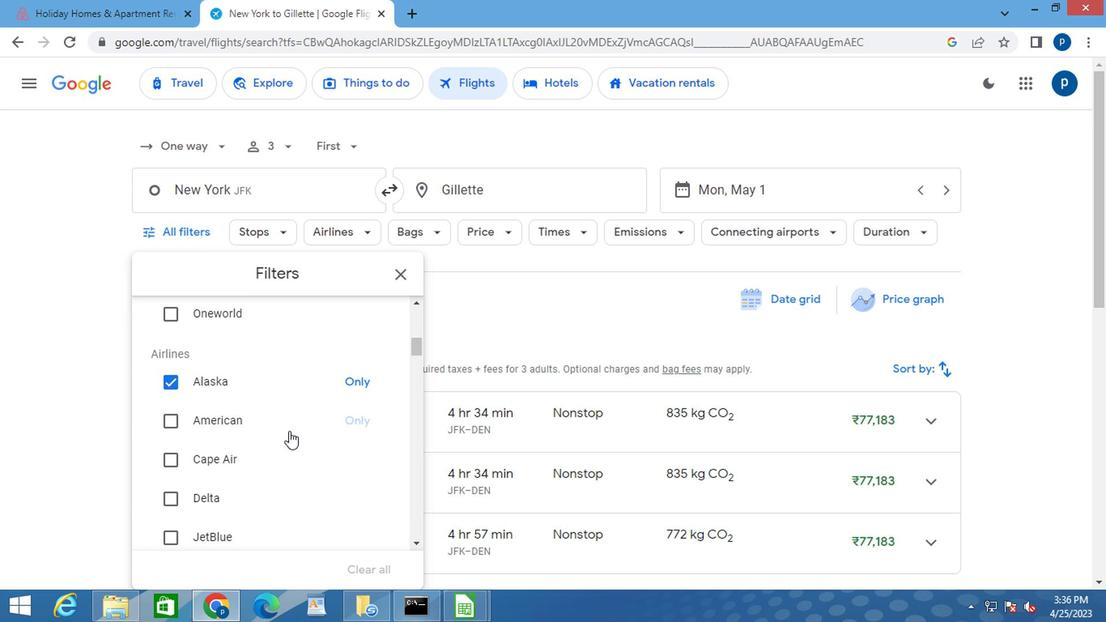 
Action: Mouse moved to (284, 436)
Screenshot: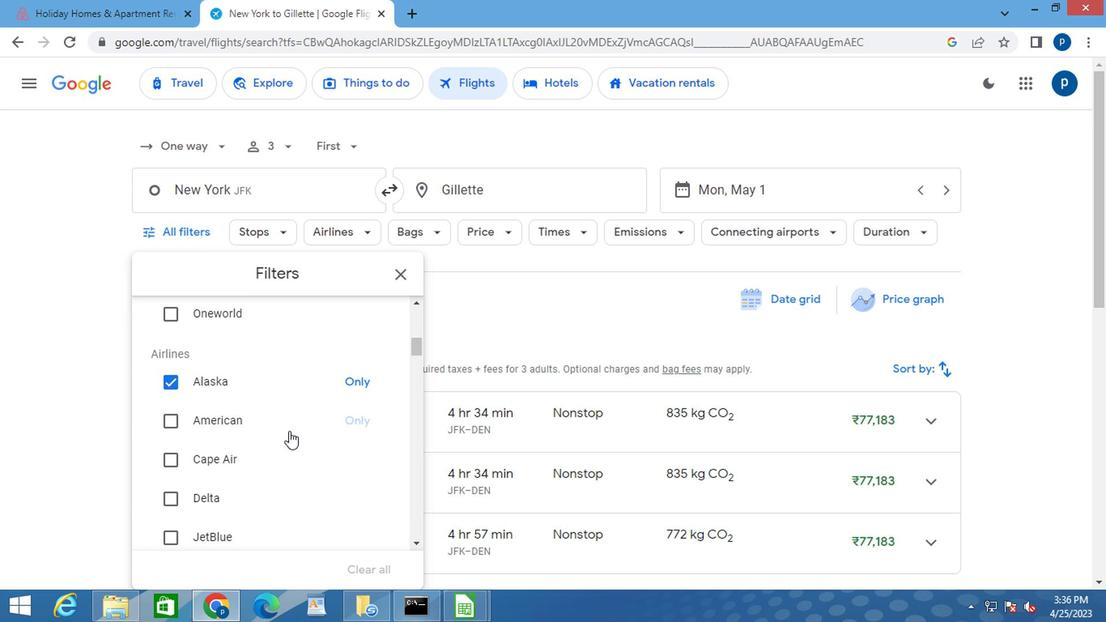 
Action: Mouse scrolled (284, 435) with delta (0, 0)
Screenshot: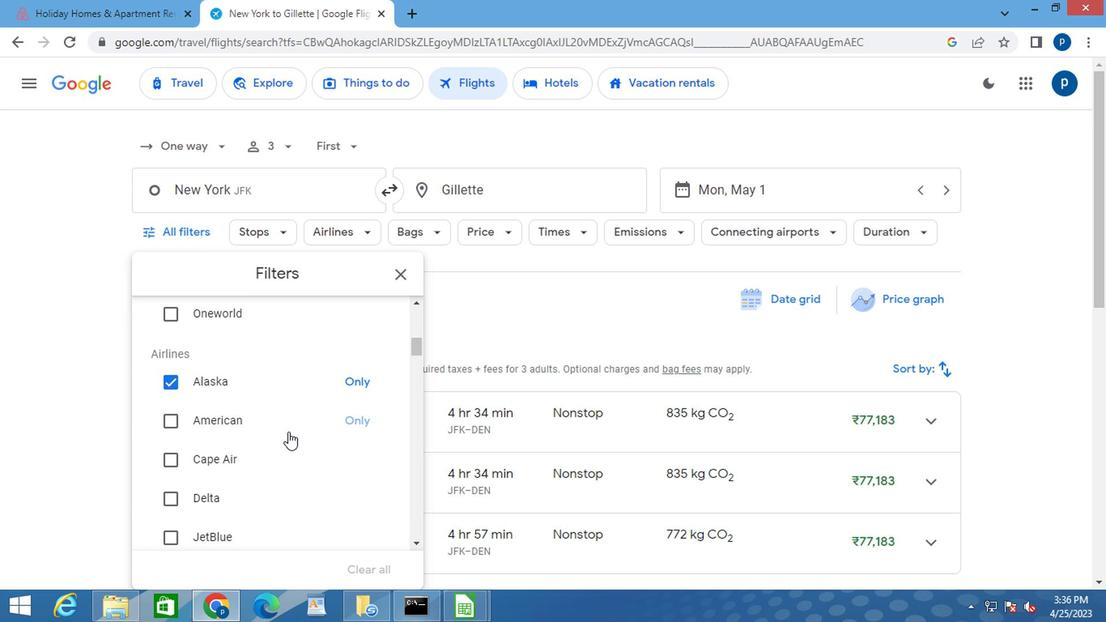 
Action: Mouse moved to (279, 432)
Screenshot: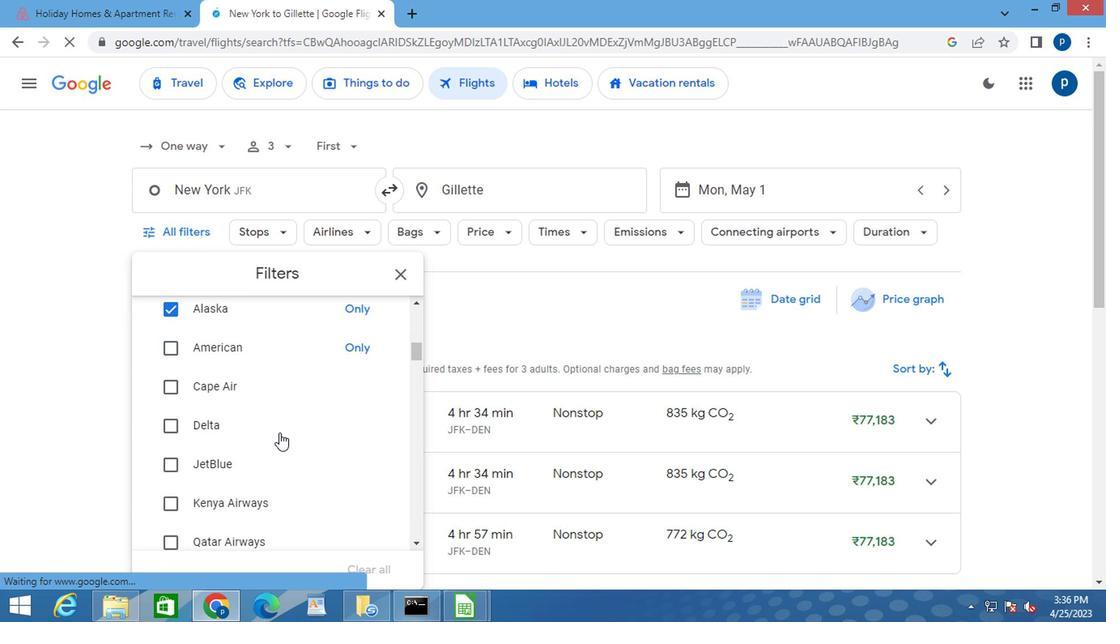 
Action: Mouse scrolled (279, 432) with delta (0, 0)
Screenshot: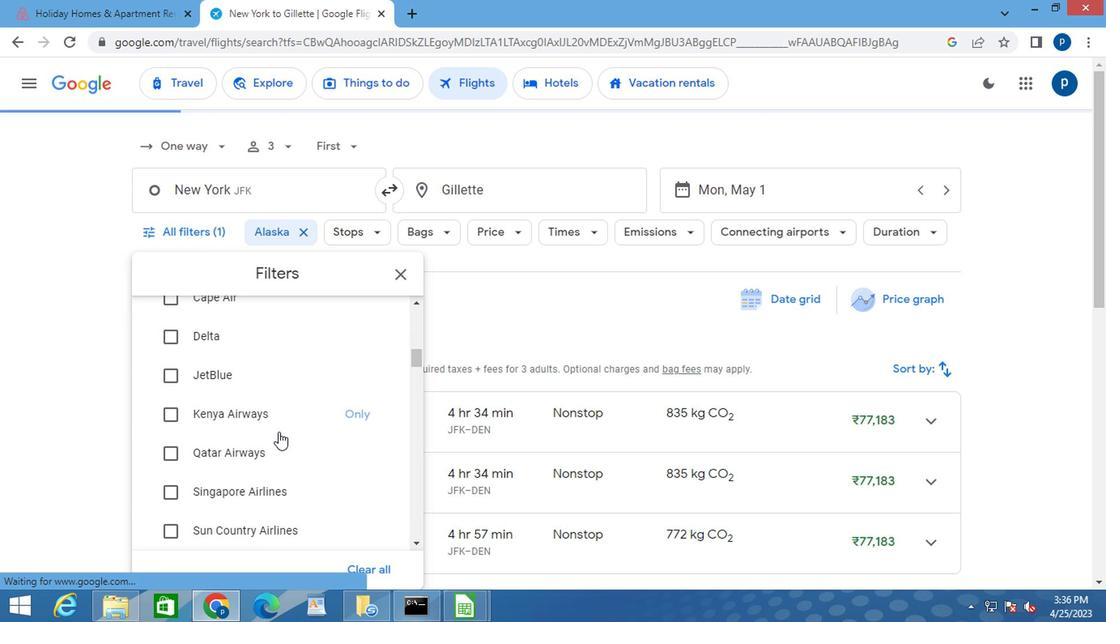 
Action: Mouse scrolled (279, 432) with delta (0, 0)
Screenshot: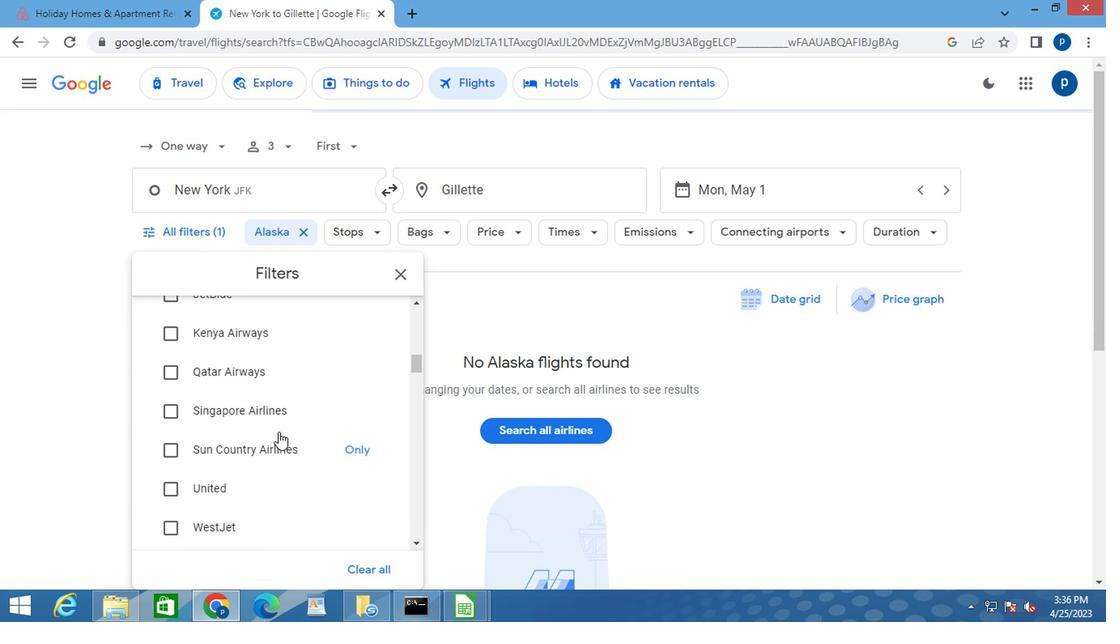 
Action: Mouse scrolled (279, 432) with delta (0, 0)
Screenshot: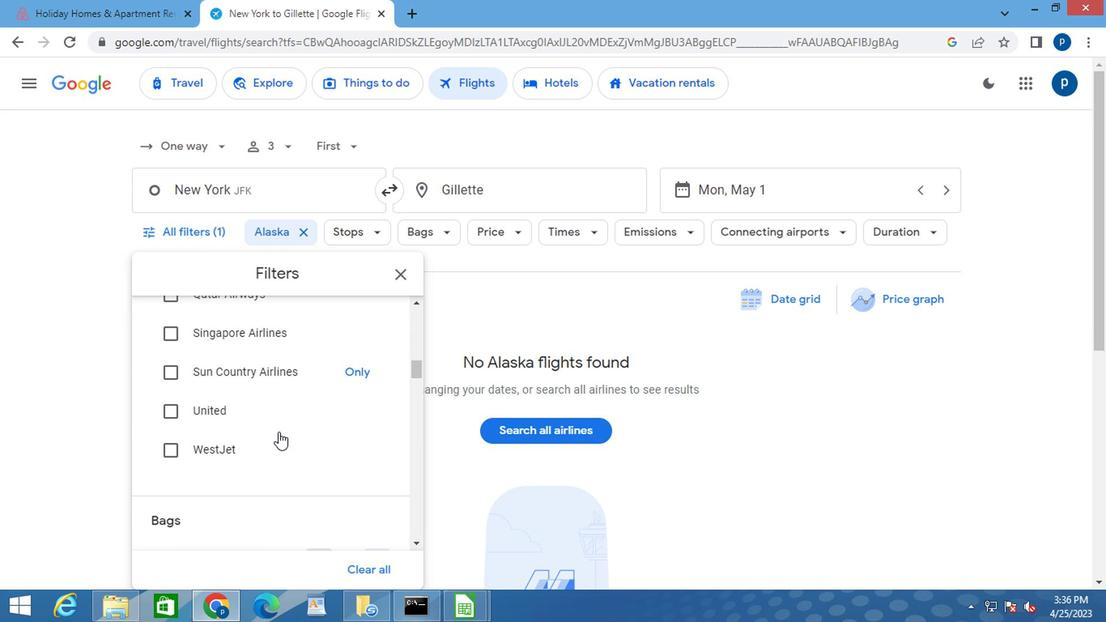 
Action: Mouse scrolled (279, 432) with delta (0, 0)
Screenshot: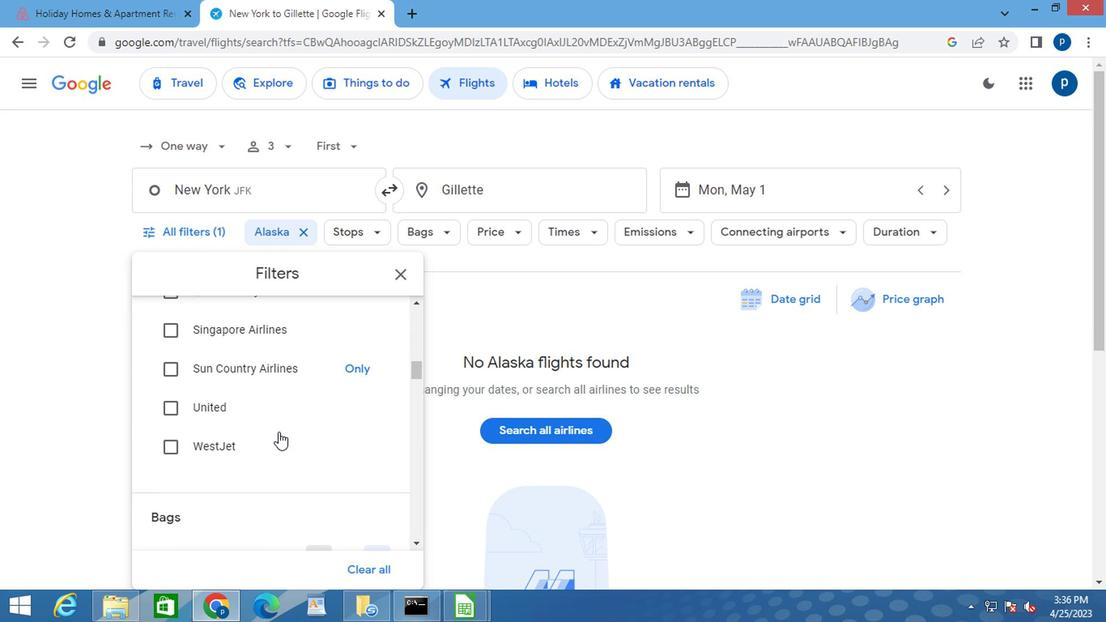 
Action: Mouse moved to (378, 434)
Screenshot: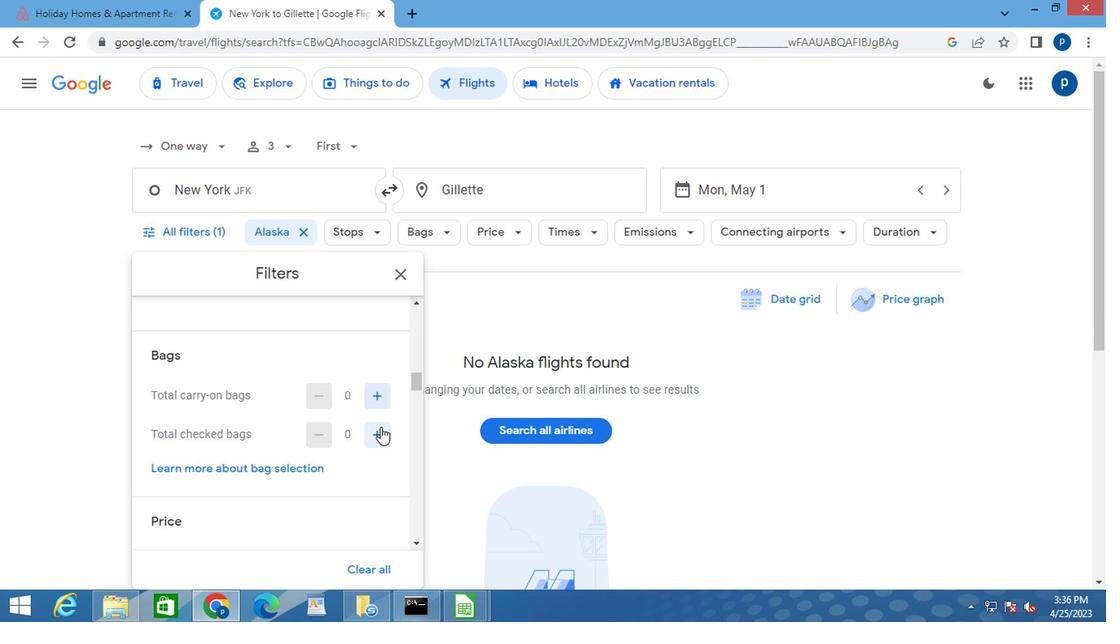 
Action: Mouse pressed left at (378, 434)
Screenshot: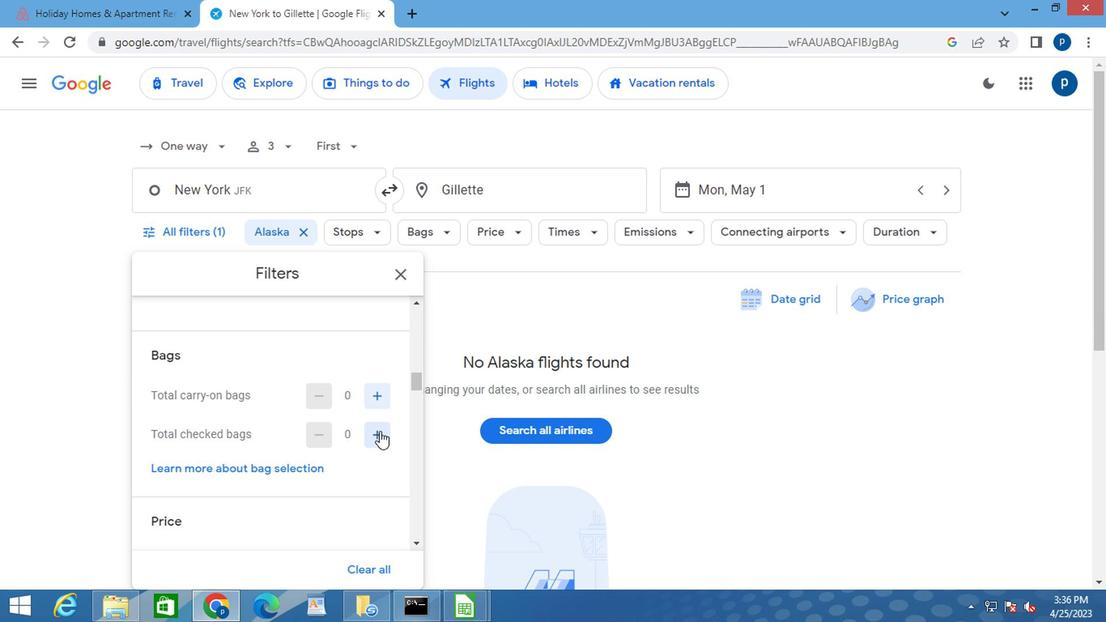 
Action: Mouse pressed left at (378, 434)
Screenshot: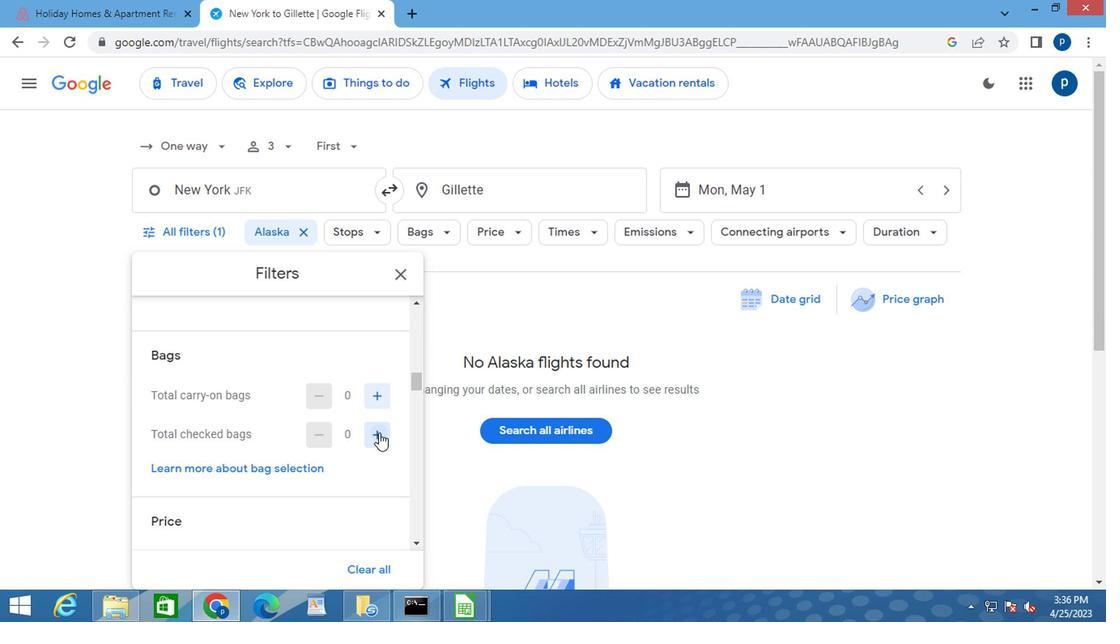 
Action: Mouse pressed left at (378, 434)
Screenshot: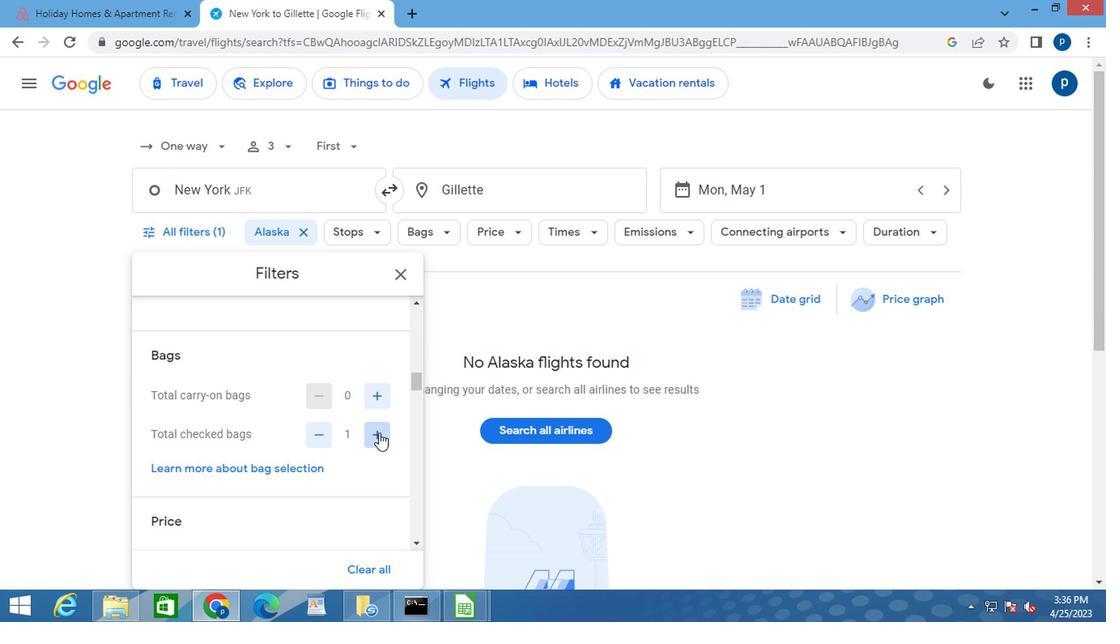 
Action: Mouse pressed left at (378, 434)
Screenshot: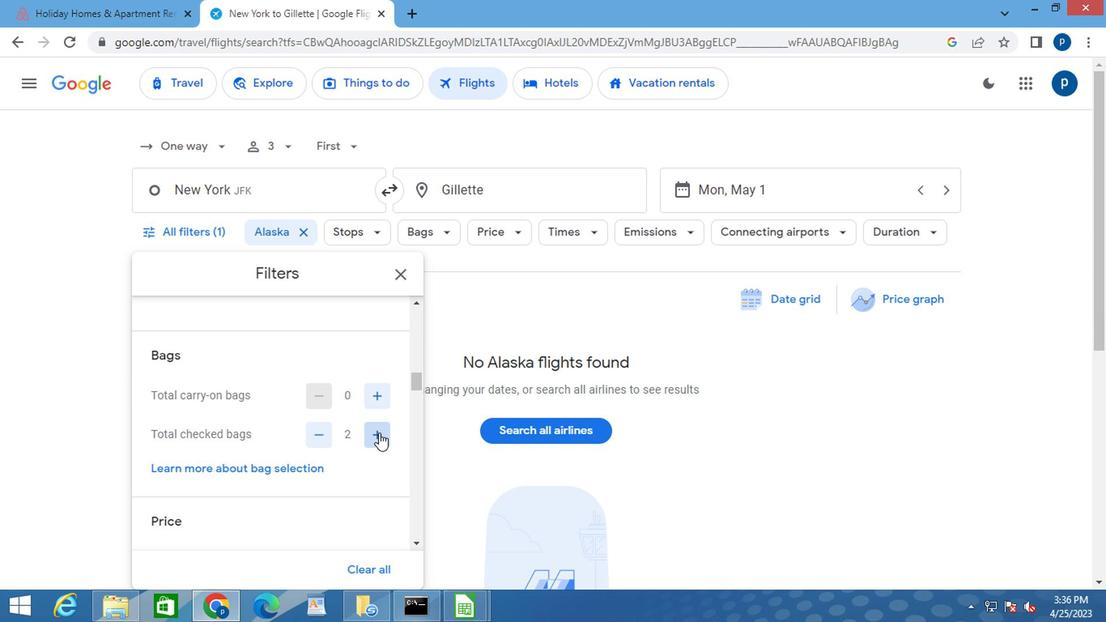 
Action: Mouse pressed left at (378, 434)
Screenshot: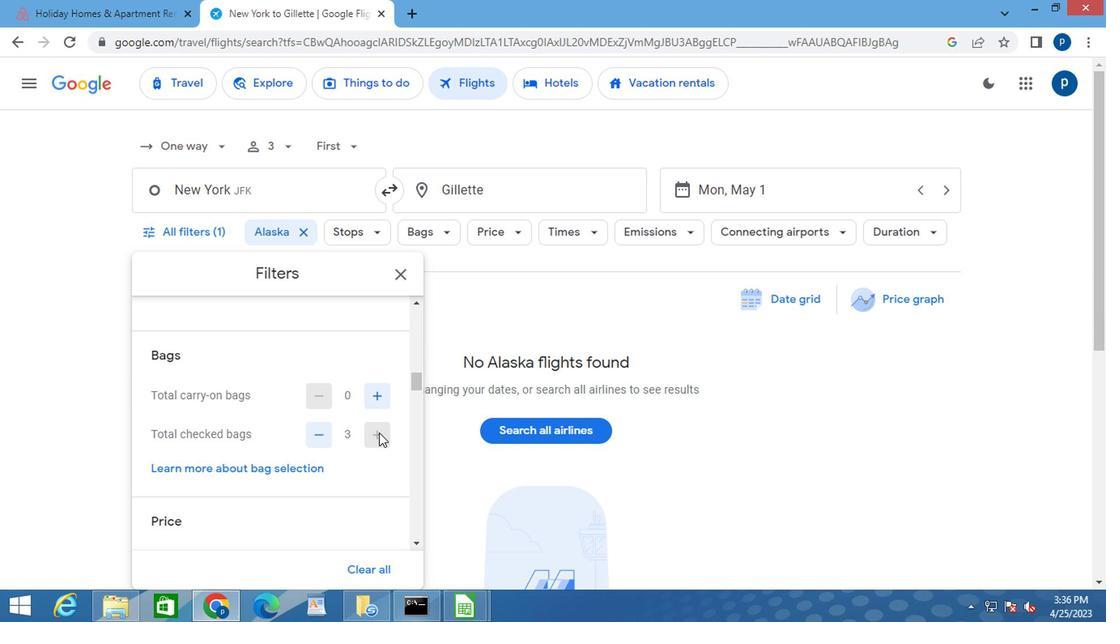
Action: Mouse pressed left at (378, 434)
Screenshot: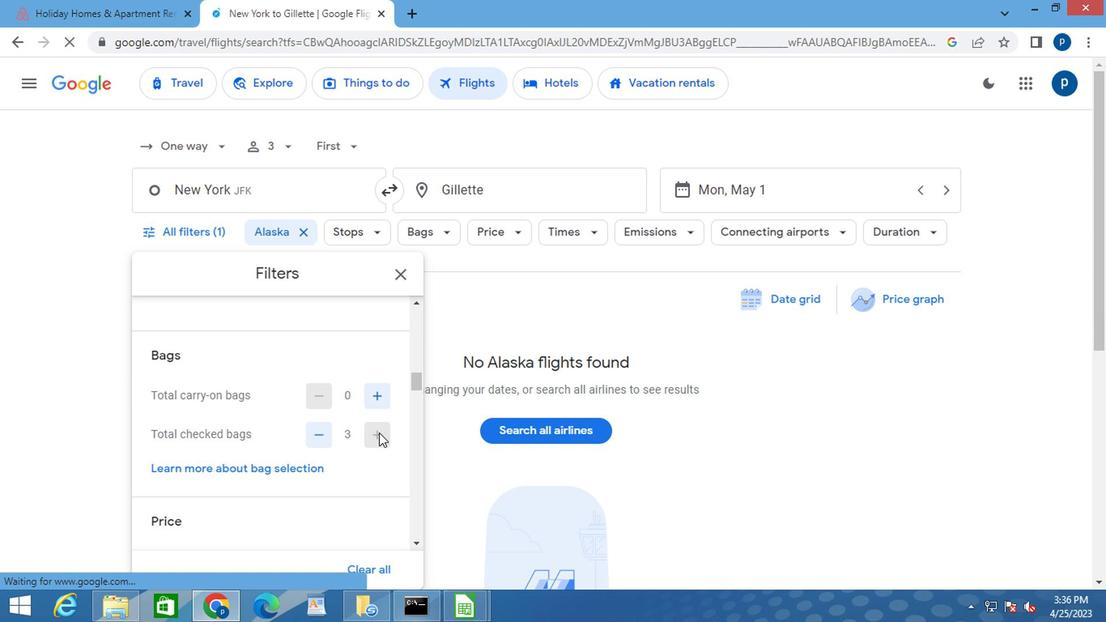 
Action: Mouse pressed left at (378, 434)
Screenshot: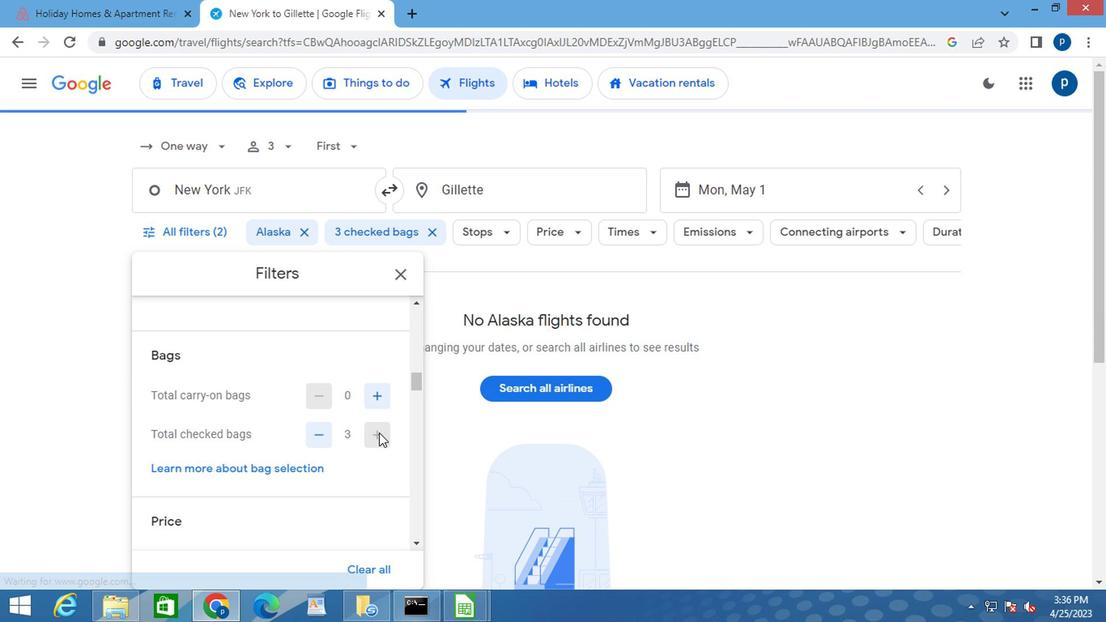 
Action: Mouse moved to (321, 436)
Screenshot: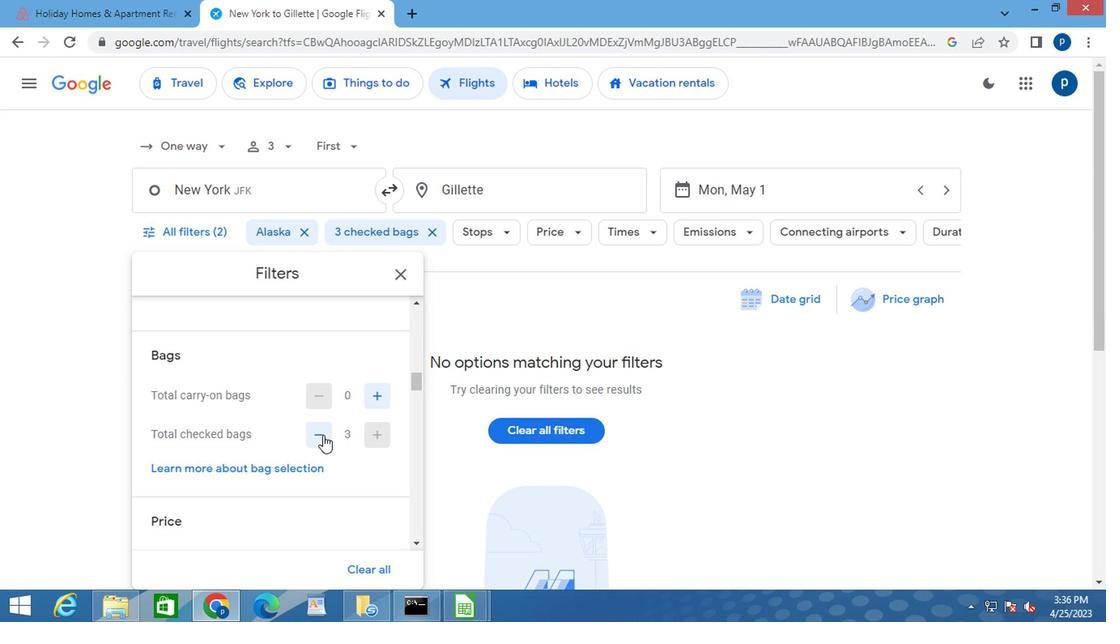 
Action: Mouse scrolled (321, 435) with delta (0, 0)
Screenshot: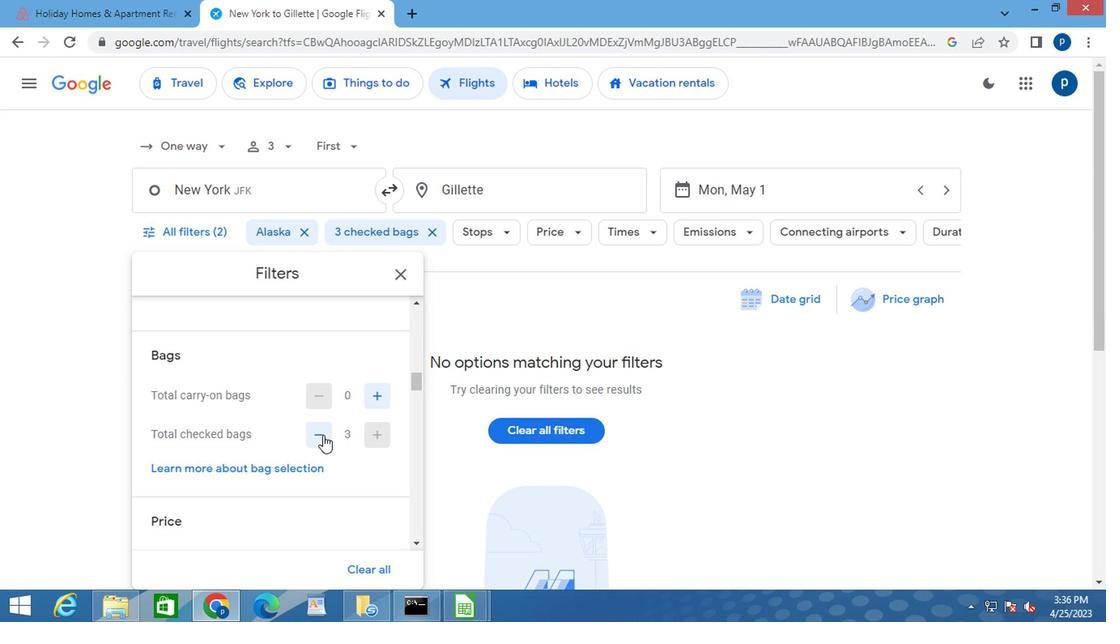
Action: Mouse moved to (318, 436)
Screenshot: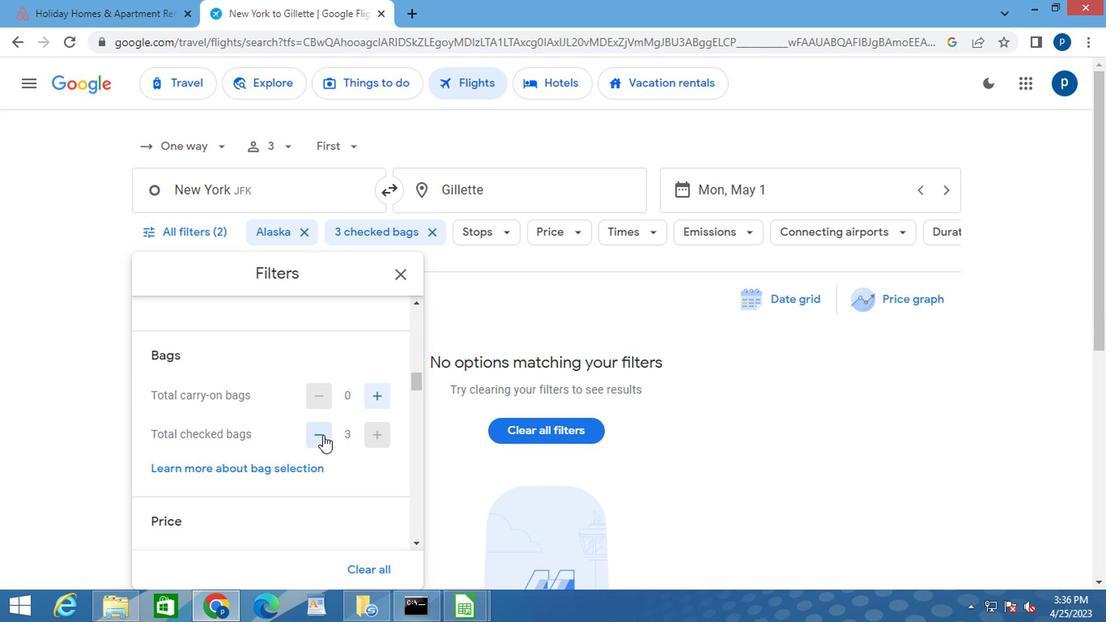 
Action: Mouse scrolled (318, 435) with delta (0, 0)
Screenshot: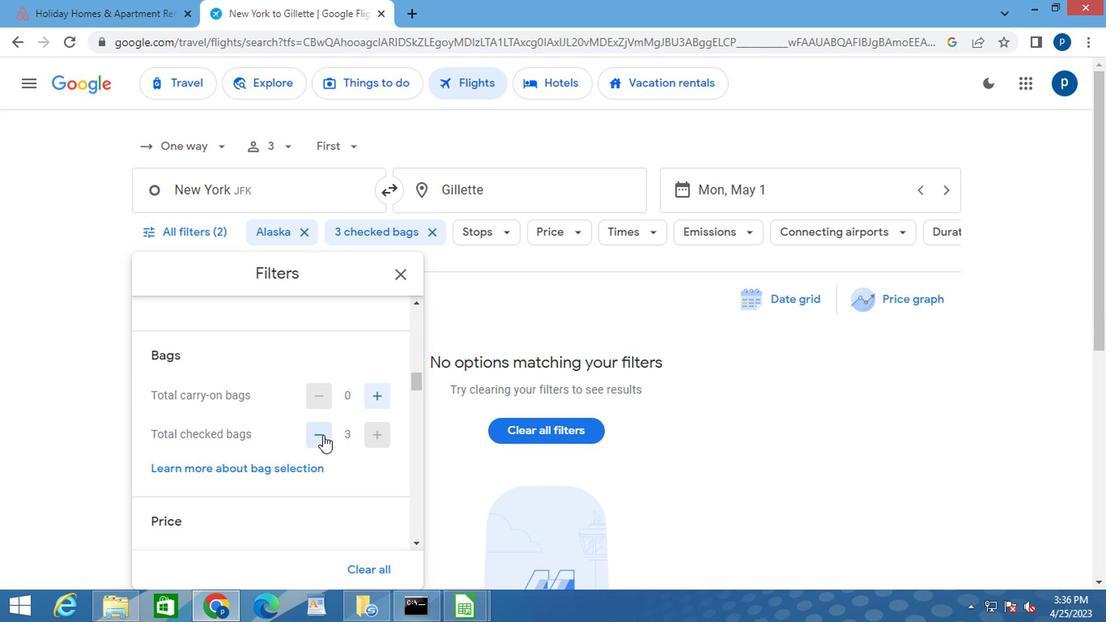 
Action: Mouse moved to (375, 434)
Screenshot: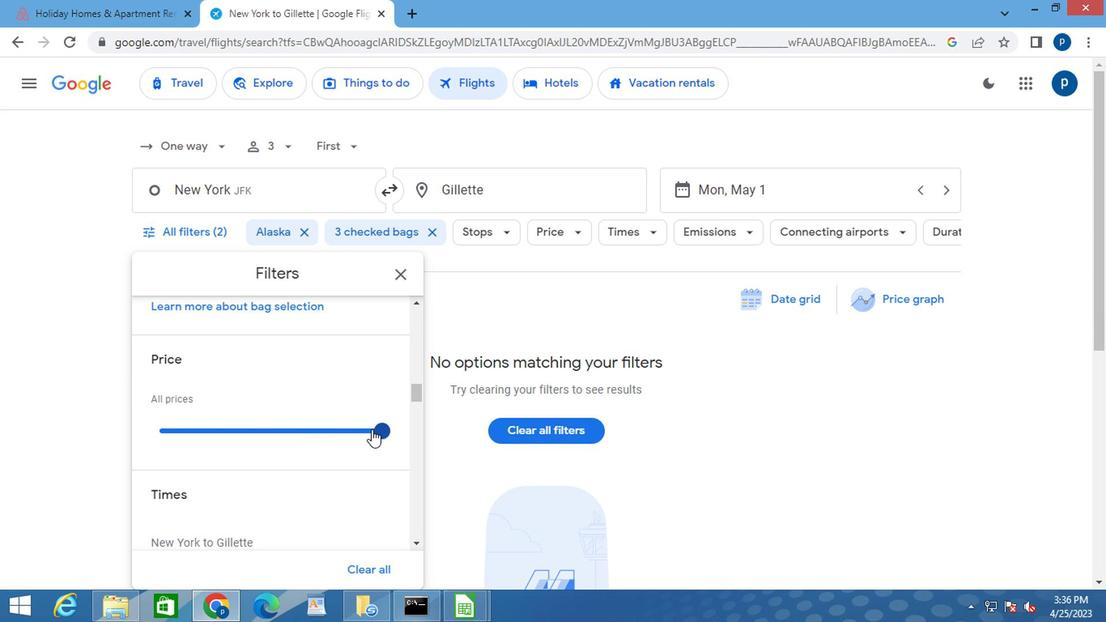 
Action: Mouse pressed left at (375, 434)
Screenshot: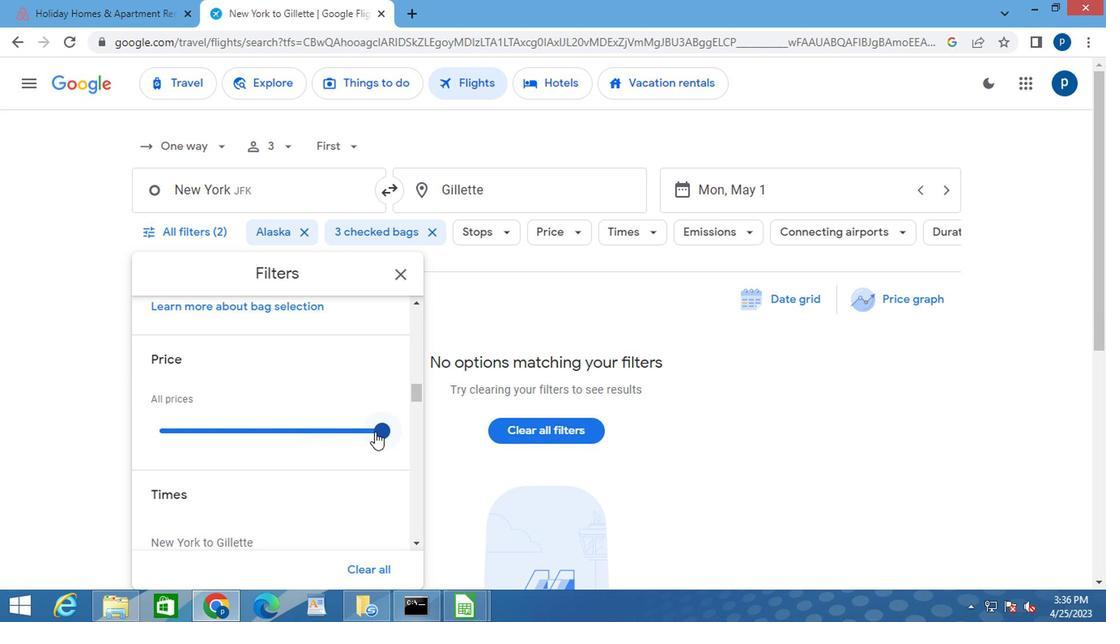 
Action: Mouse moved to (229, 438)
Screenshot: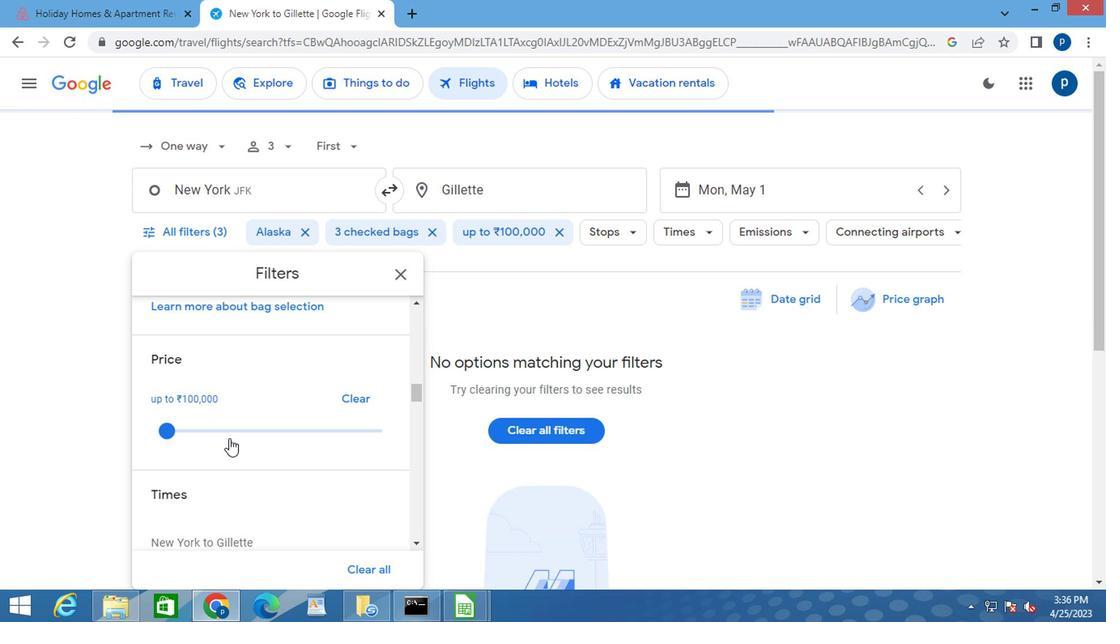 
Action: Mouse scrolled (229, 438) with delta (0, 0)
Screenshot: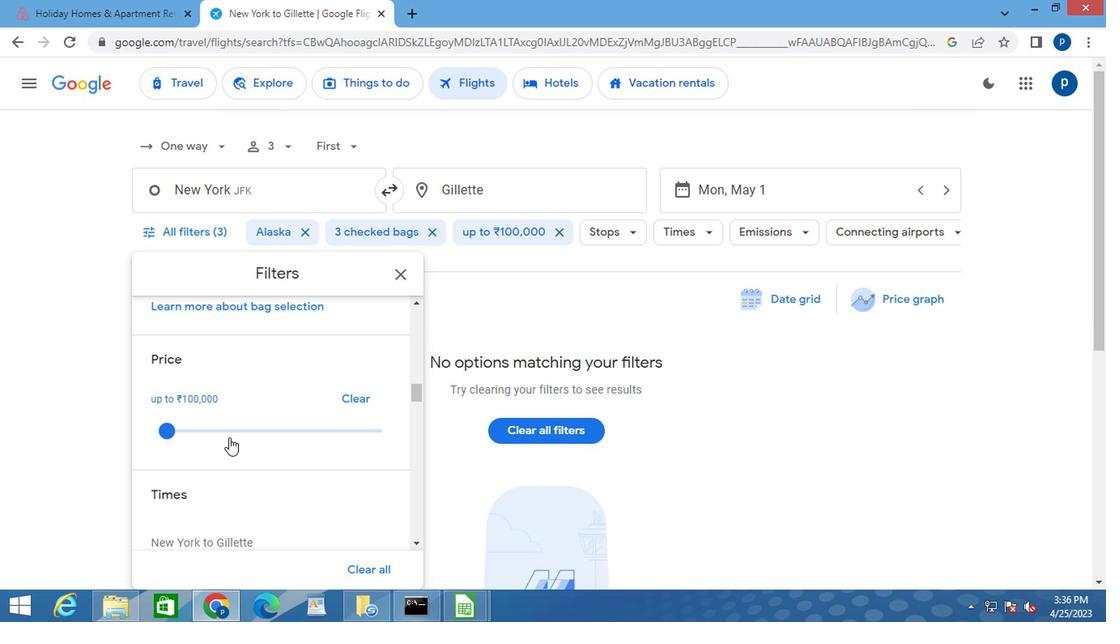 
Action: Mouse moved to (231, 423)
Screenshot: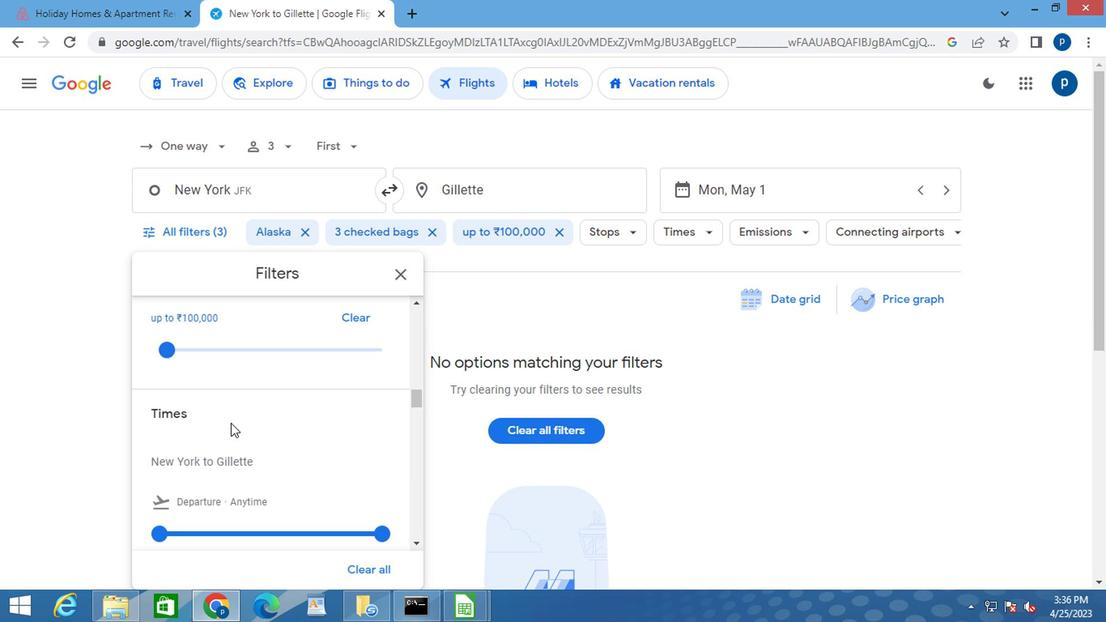 
Action: Mouse scrolled (231, 422) with delta (0, -1)
Screenshot: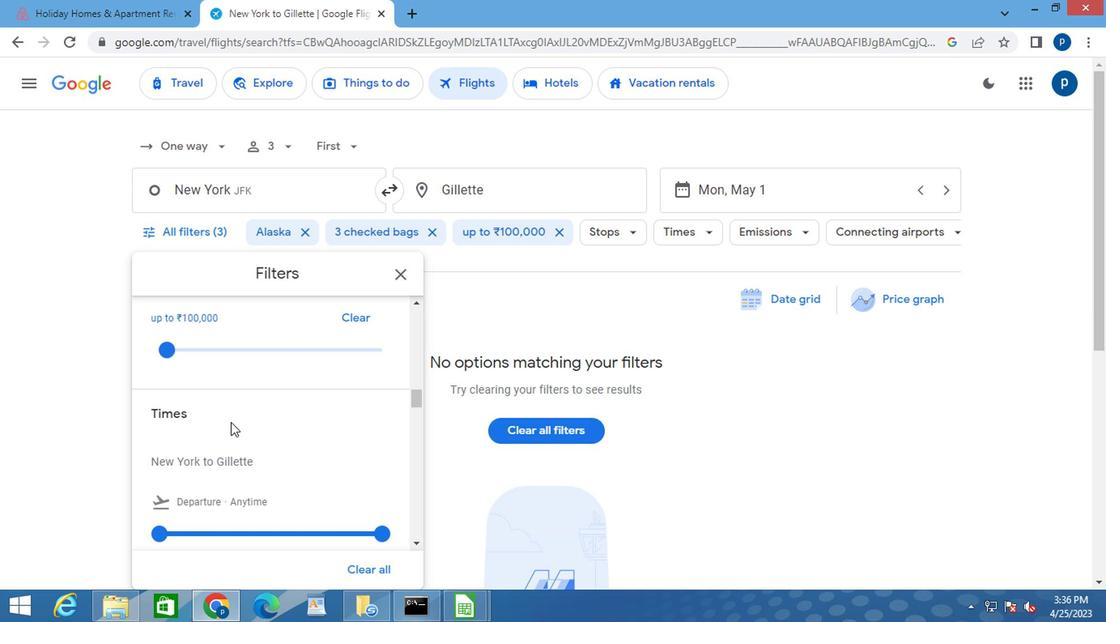 
Action: Mouse moved to (159, 451)
Screenshot: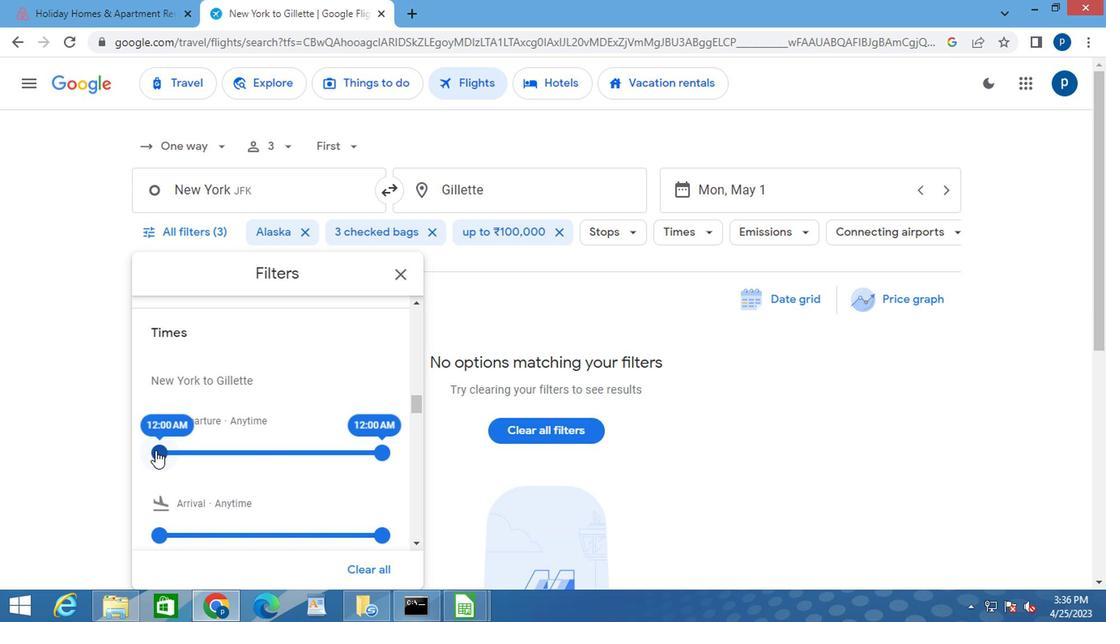 
Action: Mouse pressed left at (159, 451)
Screenshot: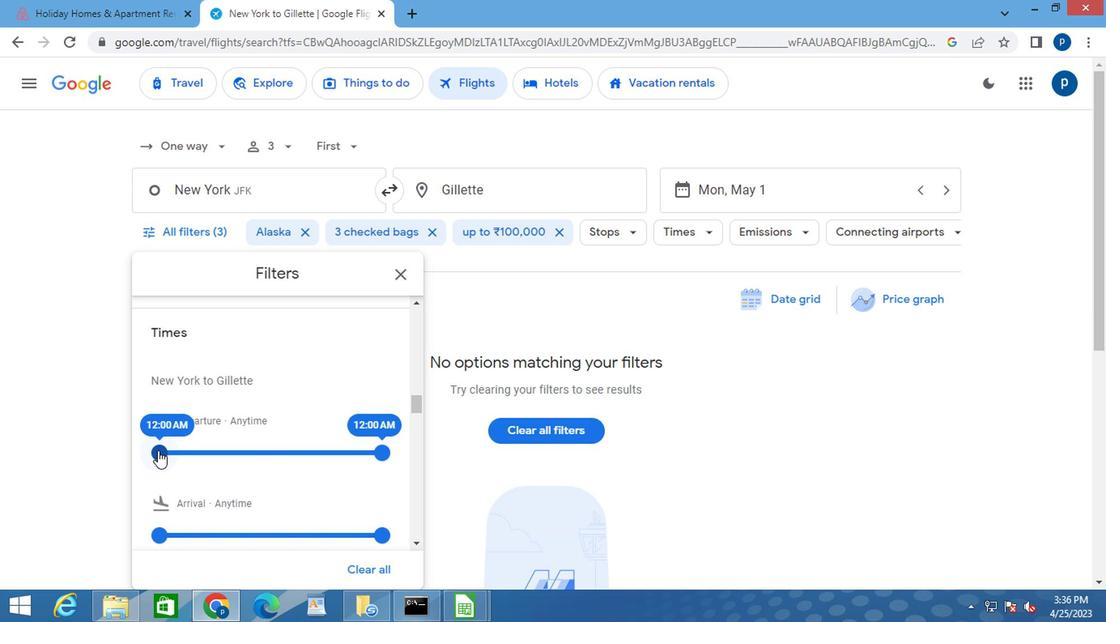 
Action: Mouse moved to (378, 453)
Screenshot: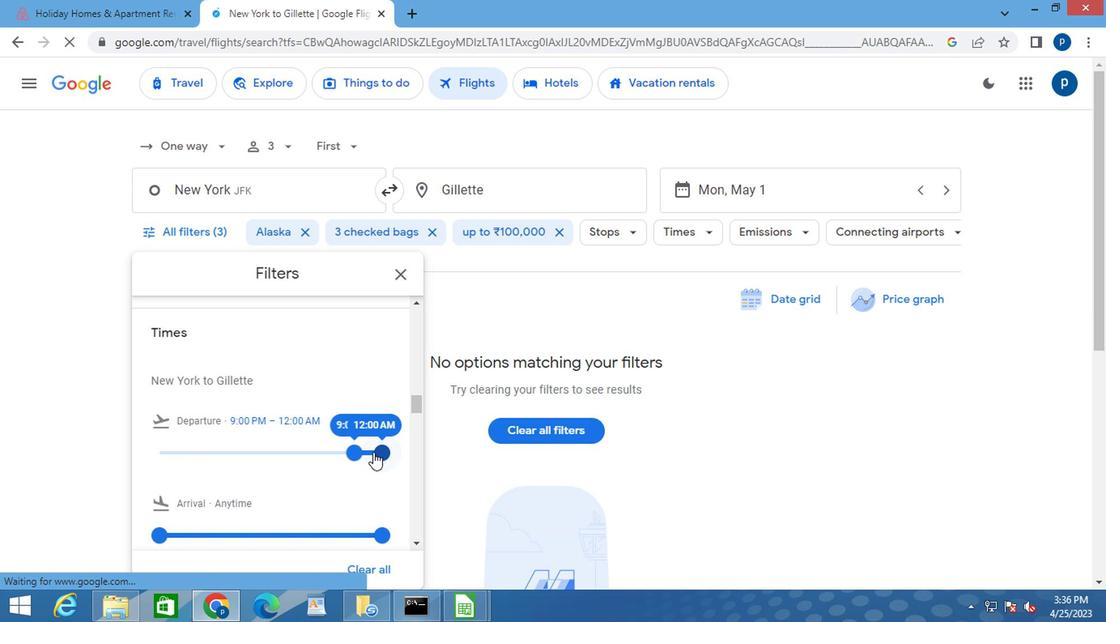
Action: Mouse pressed left at (378, 453)
Screenshot: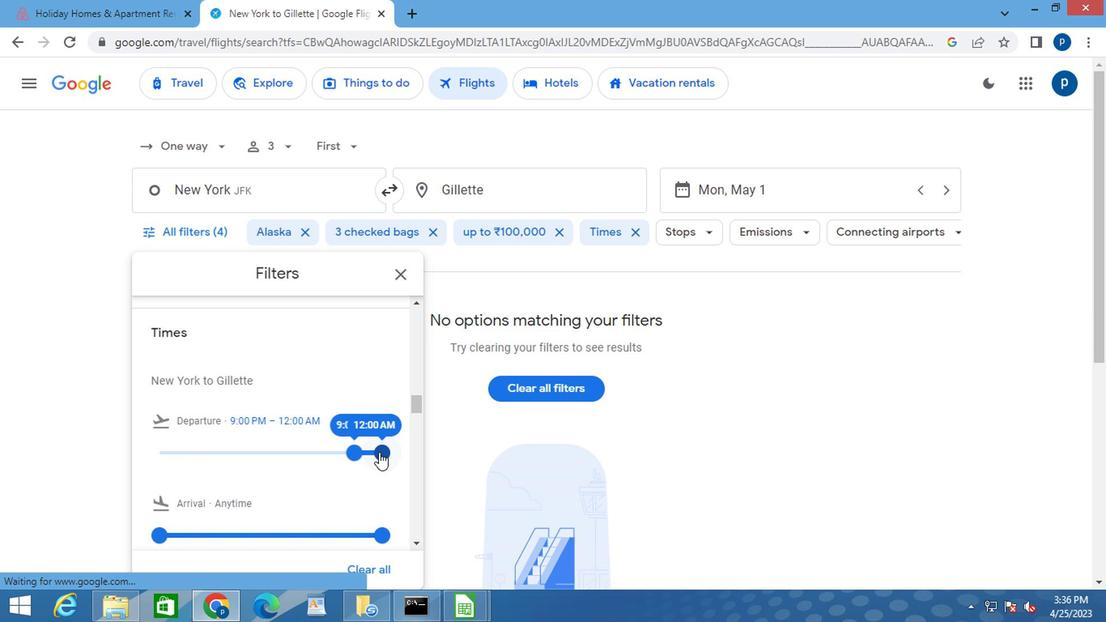 
Action: Mouse moved to (397, 277)
Screenshot: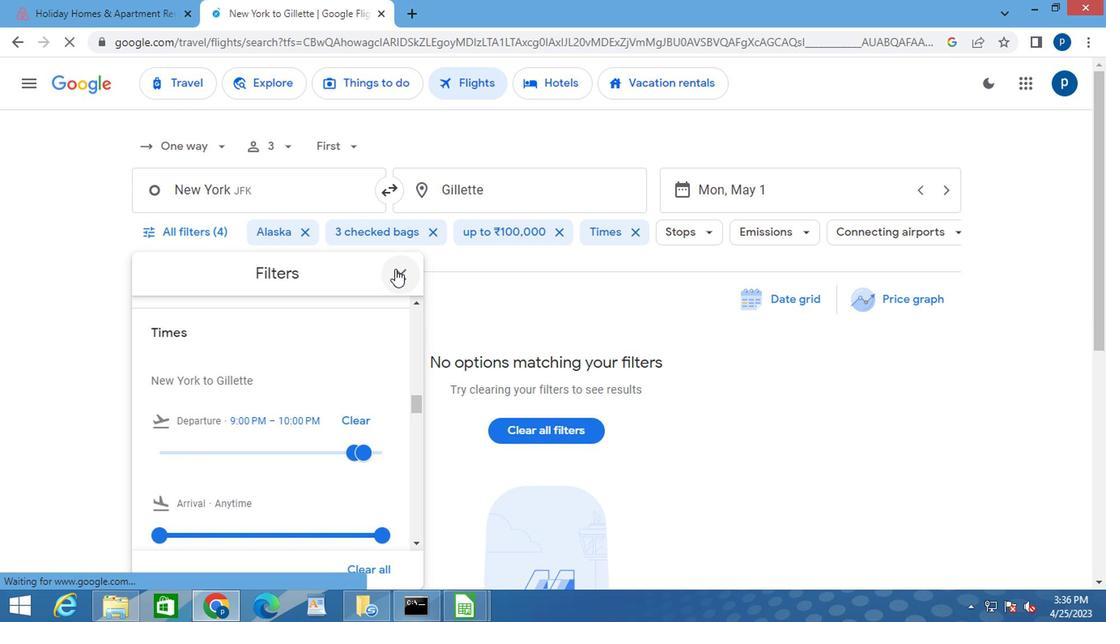 
Action: Mouse pressed left at (397, 277)
Screenshot: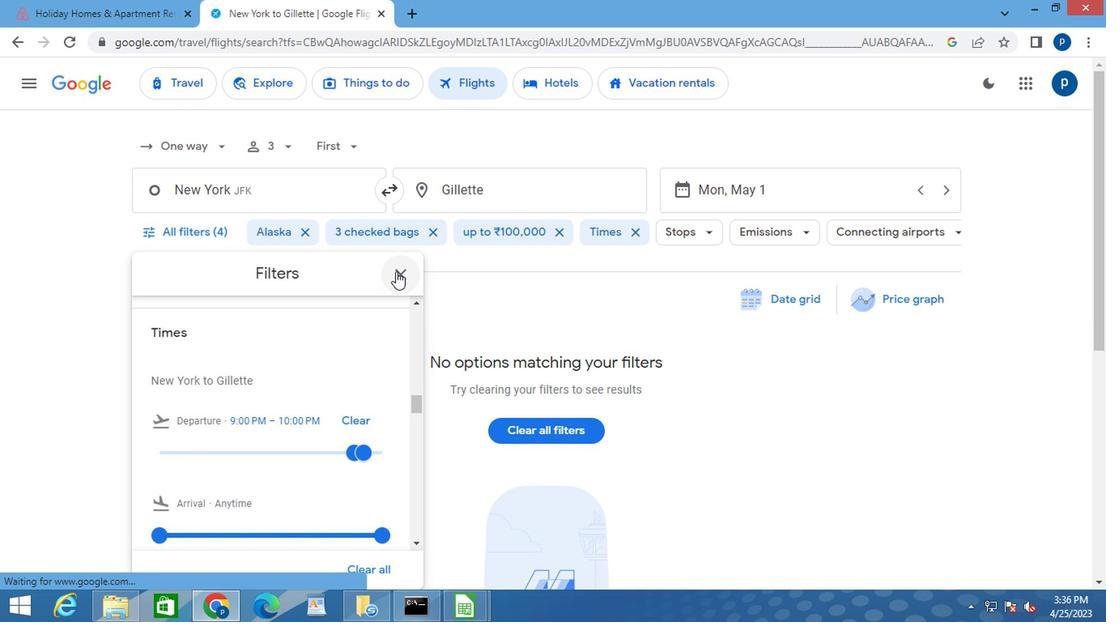 
Action: Mouse moved to (399, 277)
Screenshot: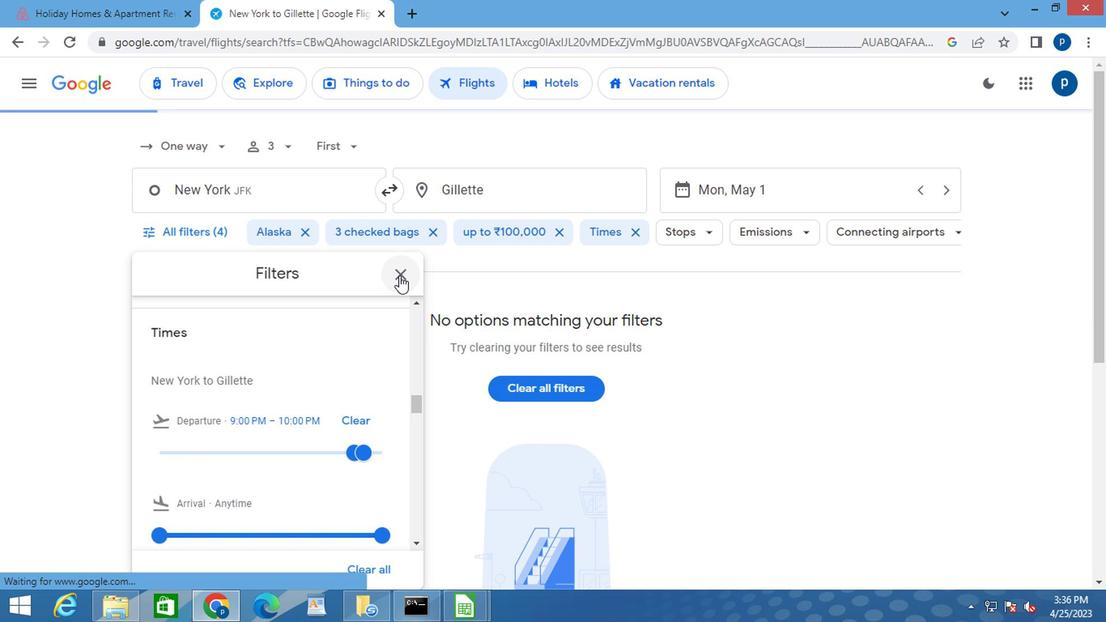 
